 Task: Search one way flight ticket for 2 adults, 4 children and 1 infant on lap in business from Macon: Middle Georgia Regional Airport to Fort Wayne: Fort Wayne International Airport on 5-4-2023. Choice of flights is Alaska. Number of bags: 2 carry on bags and 7 checked bags. Price is upto 83000. Outbound departure time preference is 4:00.
Action: Mouse moved to (315, 284)
Screenshot: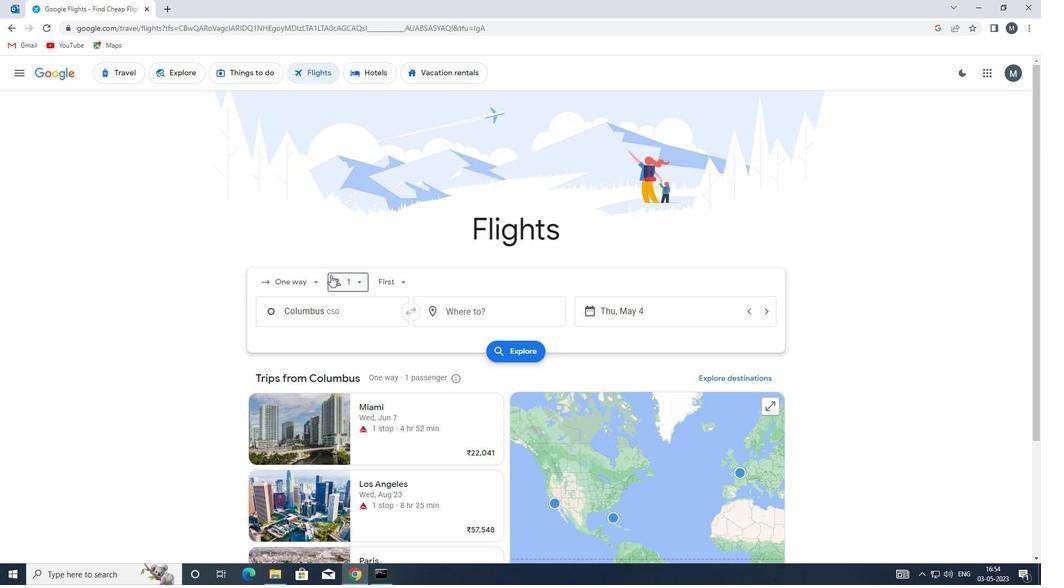 
Action: Mouse pressed left at (315, 284)
Screenshot: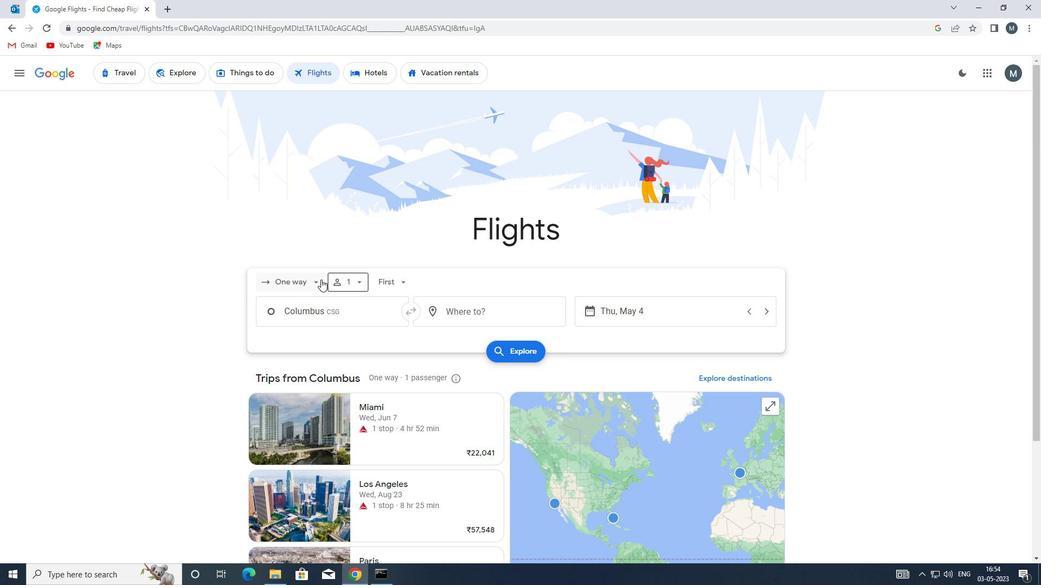 
Action: Mouse moved to (307, 336)
Screenshot: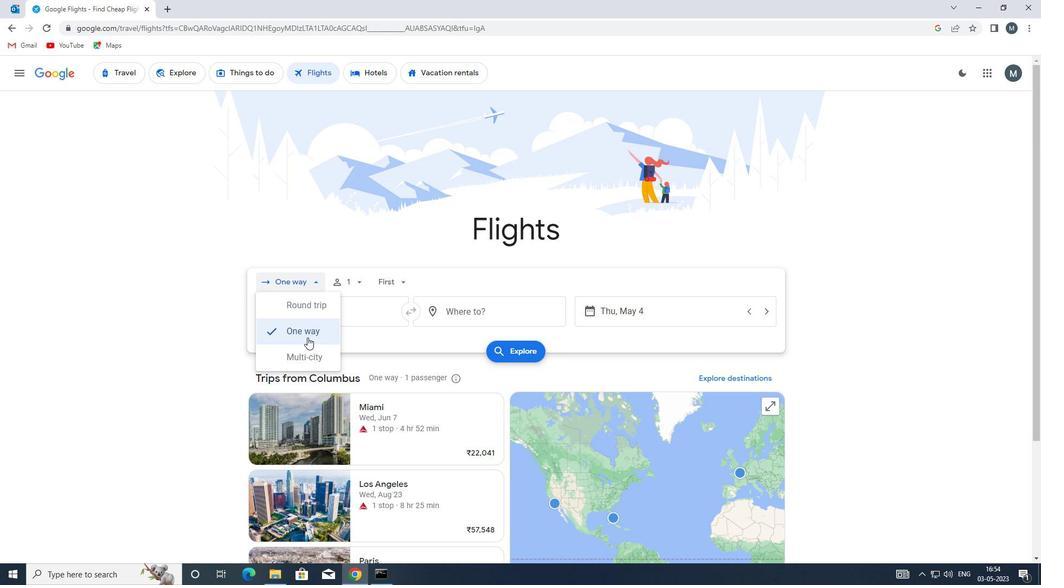 
Action: Mouse pressed left at (307, 336)
Screenshot: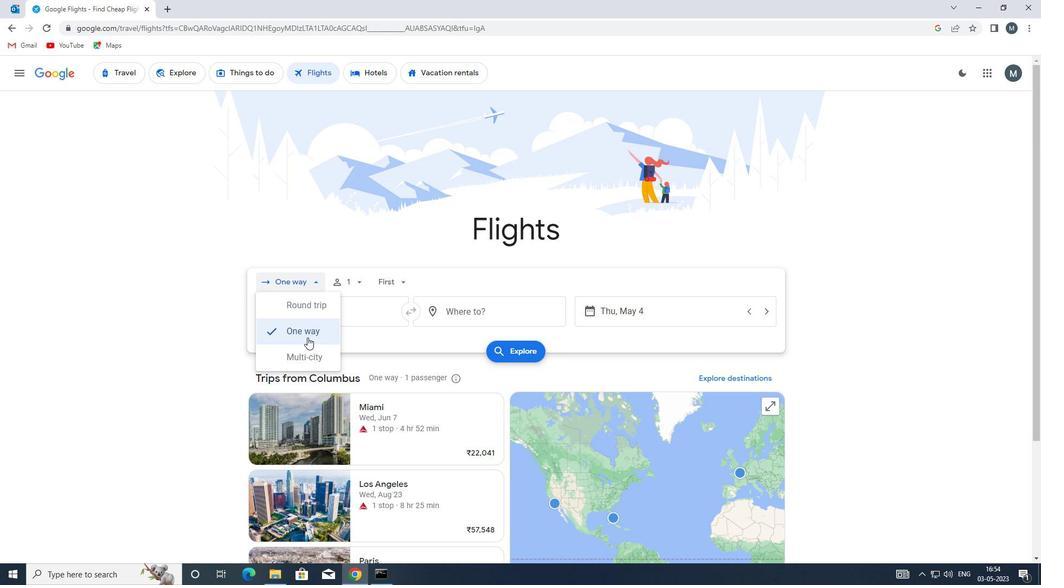
Action: Mouse moved to (353, 286)
Screenshot: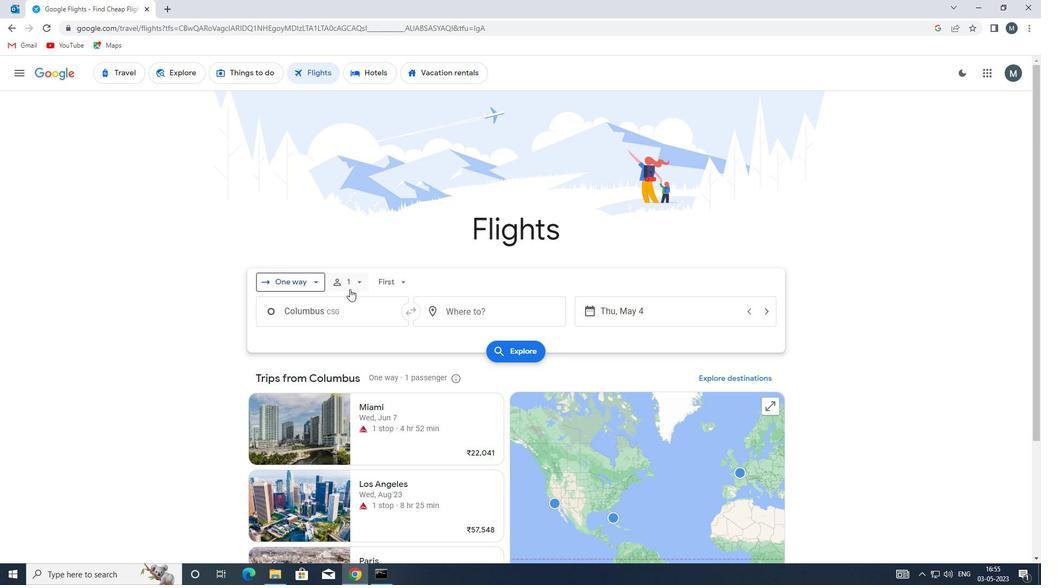 
Action: Mouse pressed left at (353, 286)
Screenshot: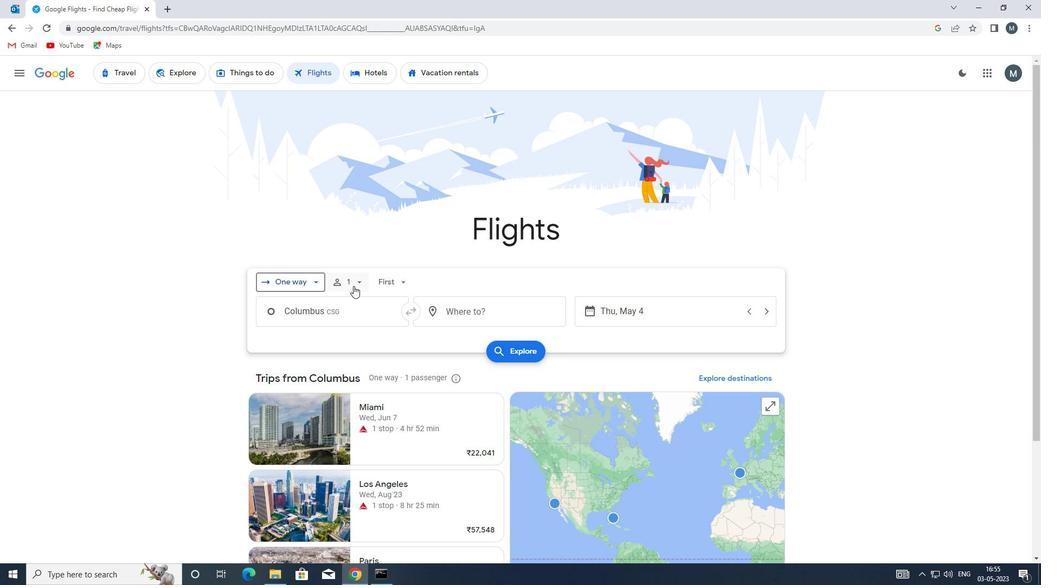 
Action: Mouse moved to (446, 310)
Screenshot: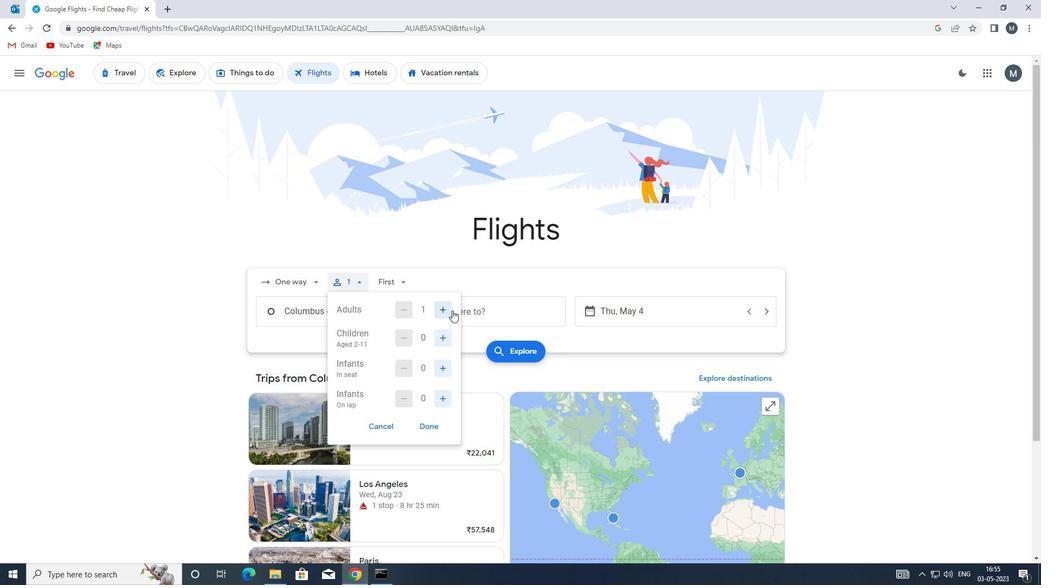 
Action: Mouse pressed left at (446, 310)
Screenshot: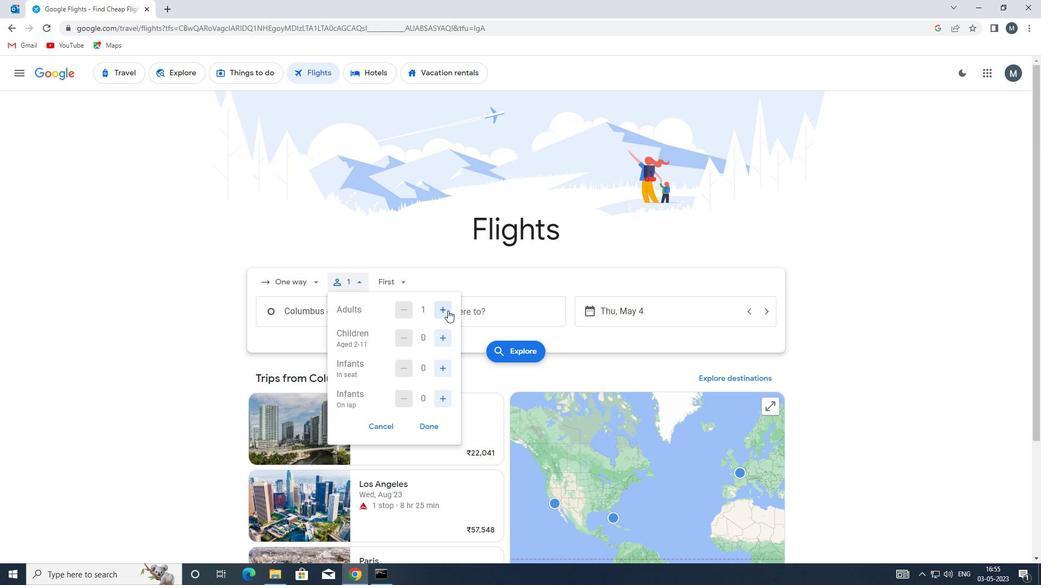 
Action: Mouse moved to (442, 337)
Screenshot: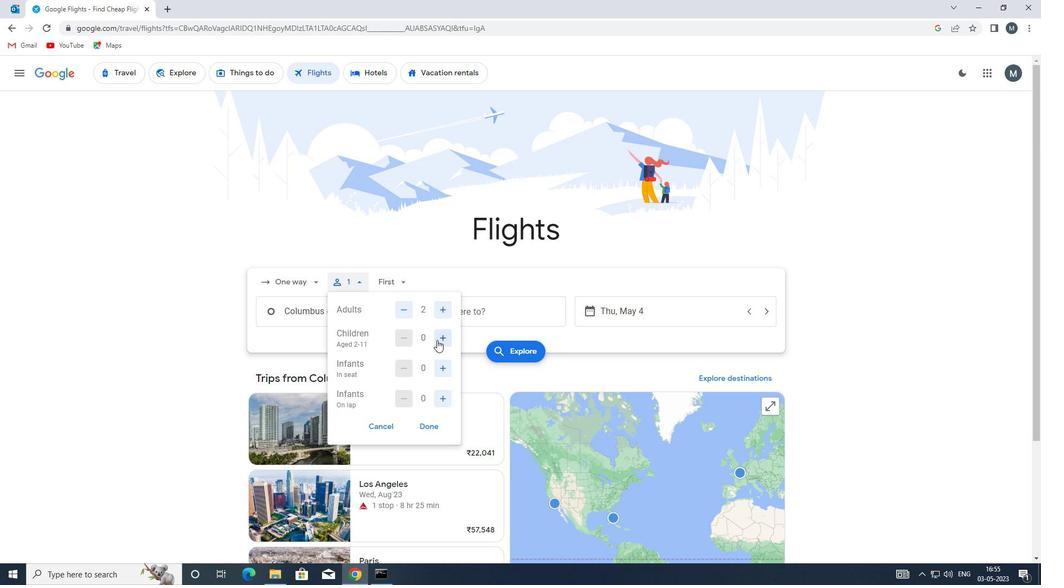 
Action: Mouse pressed left at (442, 337)
Screenshot: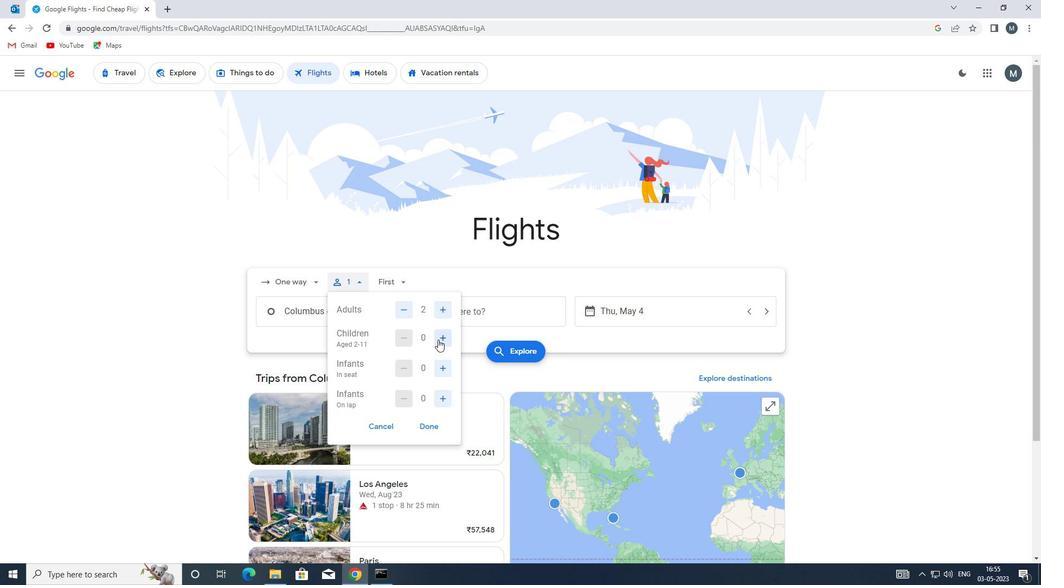 
Action: Mouse moved to (442, 337)
Screenshot: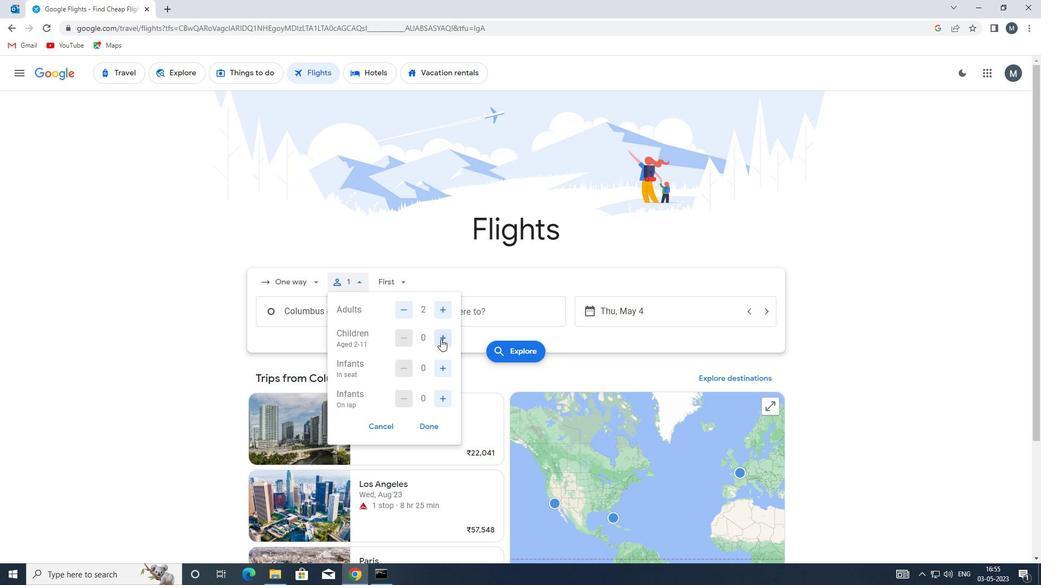 
Action: Mouse pressed left at (442, 337)
Screenshot: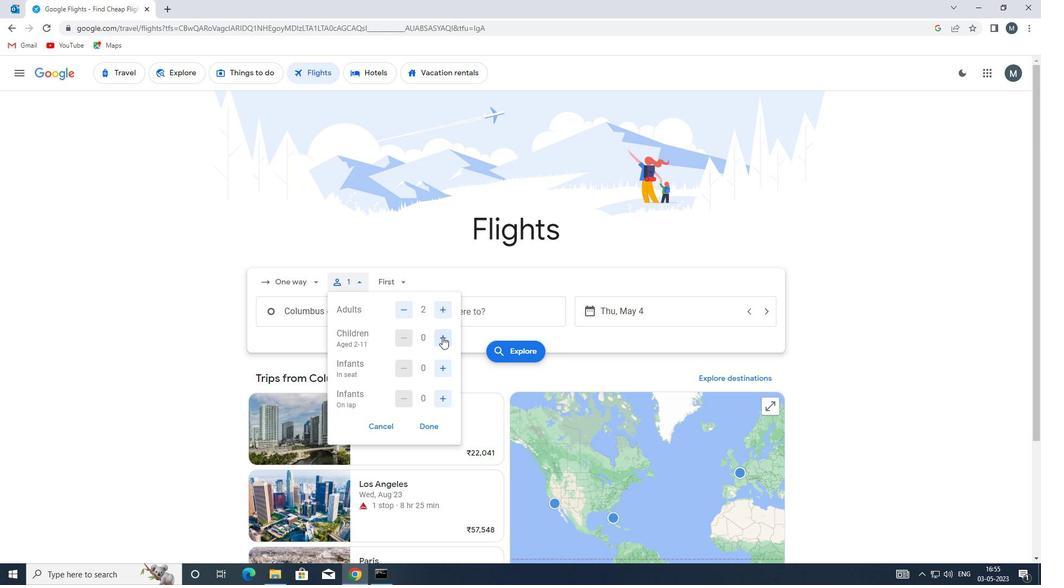 
Action: Mouse pressed left at (442, 337)
Screenshot: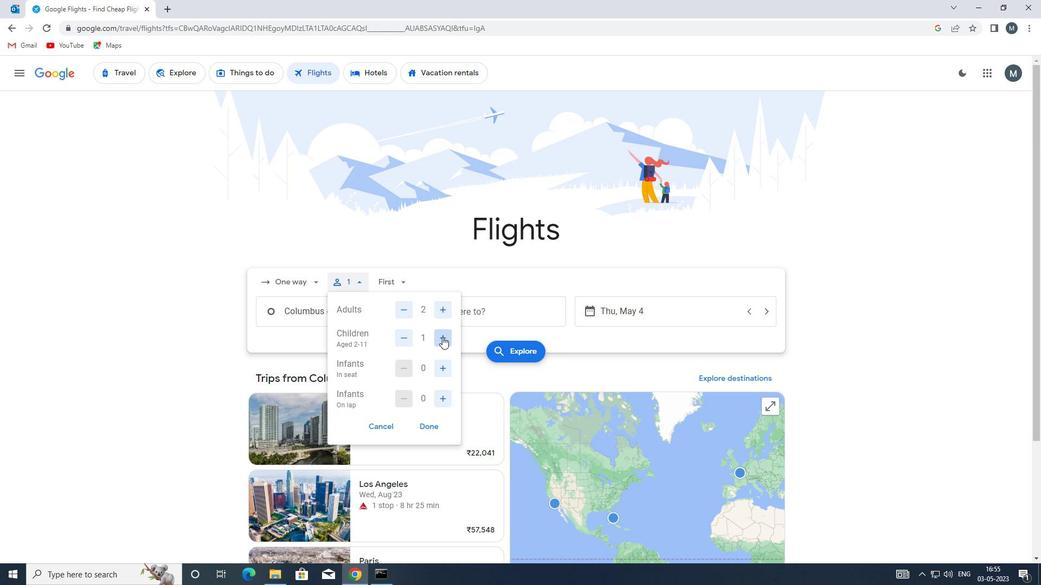 
Action: Mouse moved to (442, 336)
Screenshot: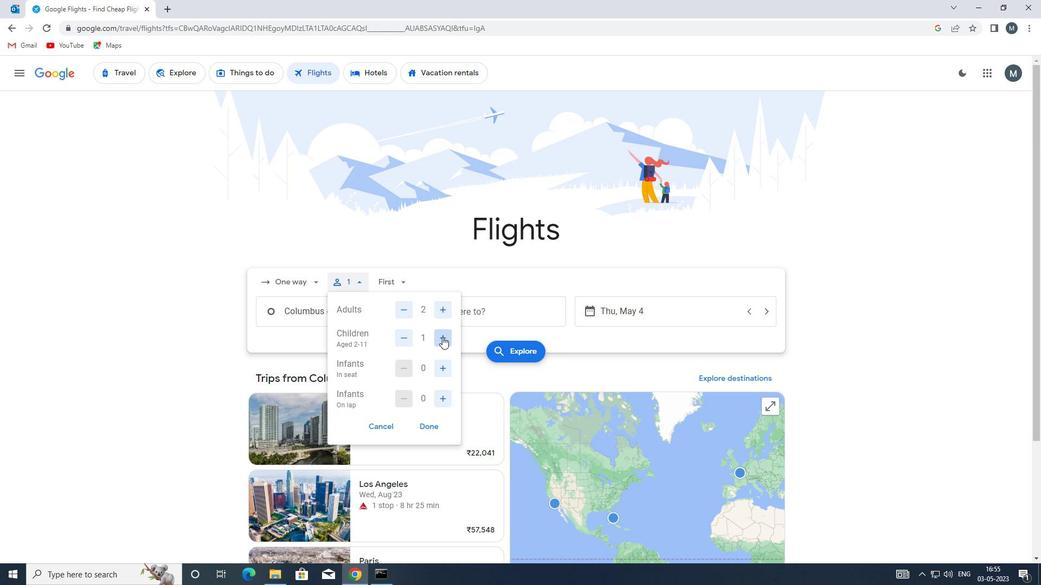 
Action: Mouse pressed left at (442, 336)
Screenshot: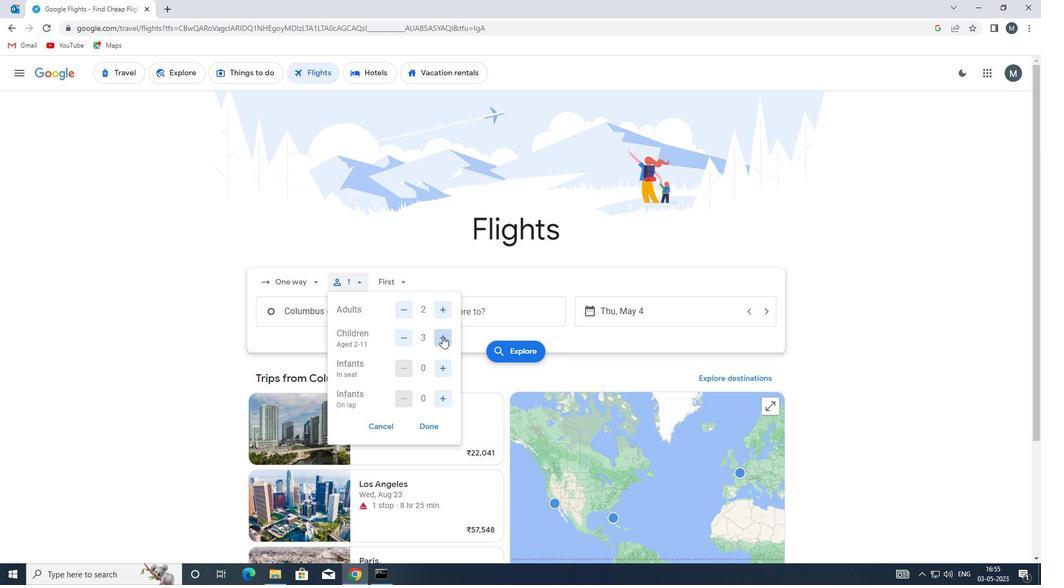 
Action: Mouse moved to (444, 397)
Screenshot: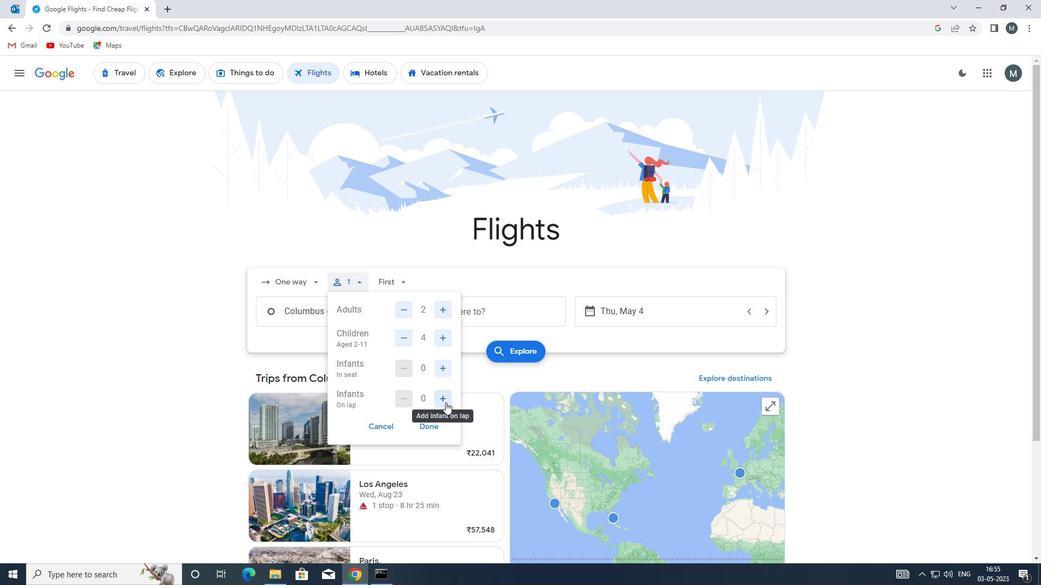 
Action: Mouse pressed left at (444, 397)
Screenshot: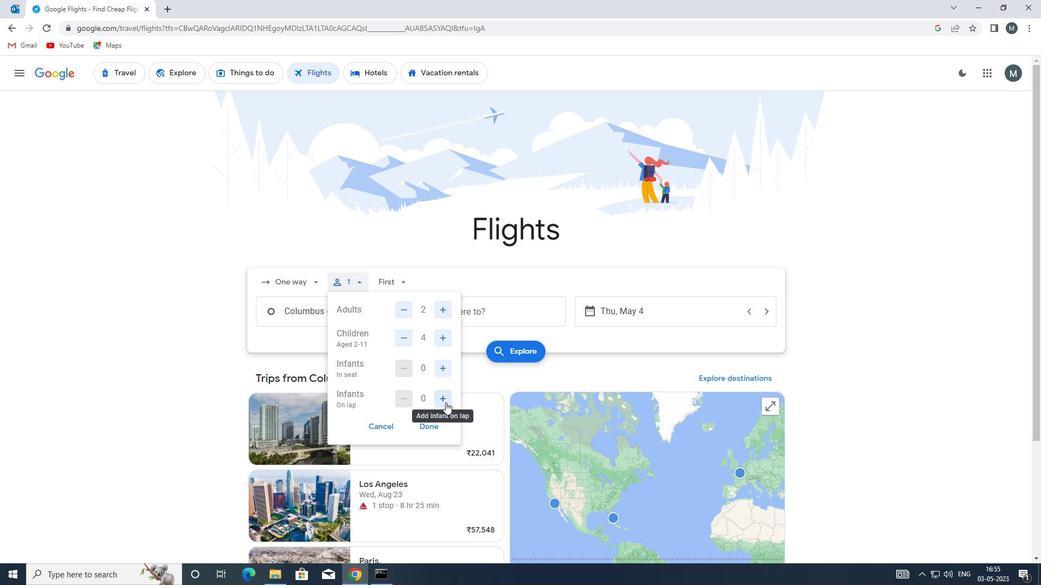 
Action: Mouse moved to (419, 427)
Screenshot: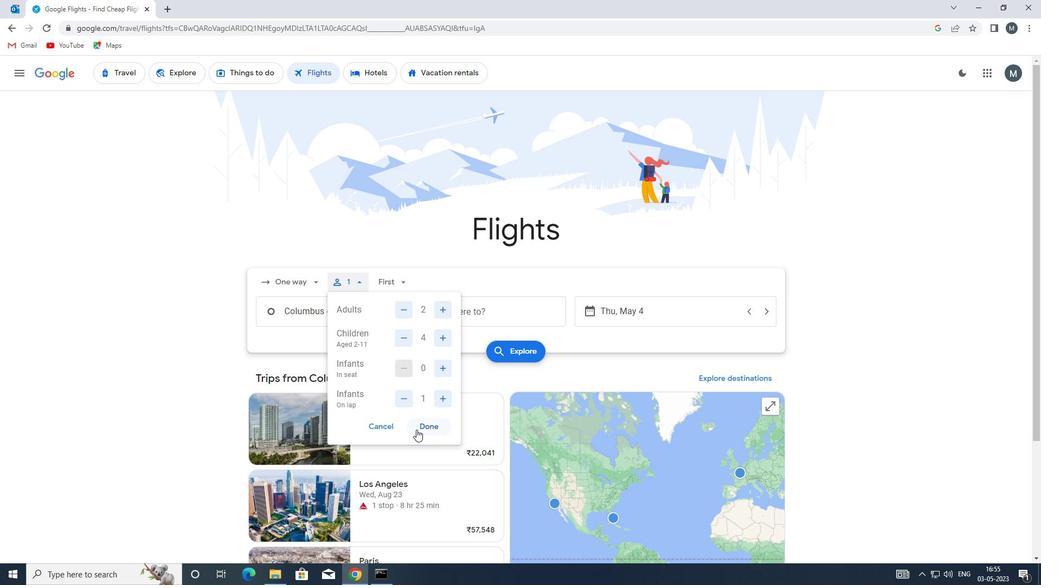 
Action: Mouse pressed left at (419, 427)
Screenshot: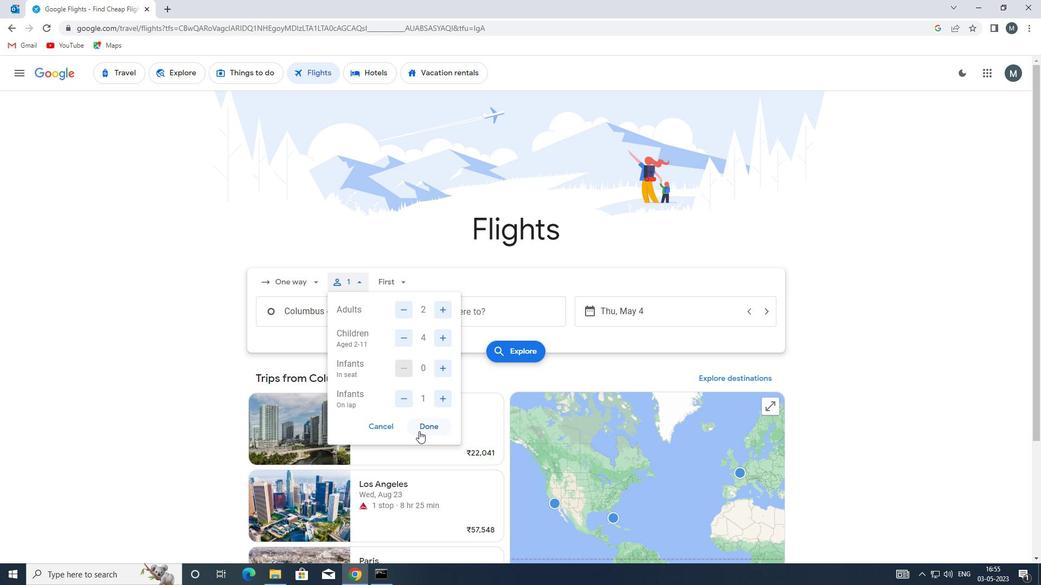 
Action: Mouse moved to (393, 286)
Screenshot: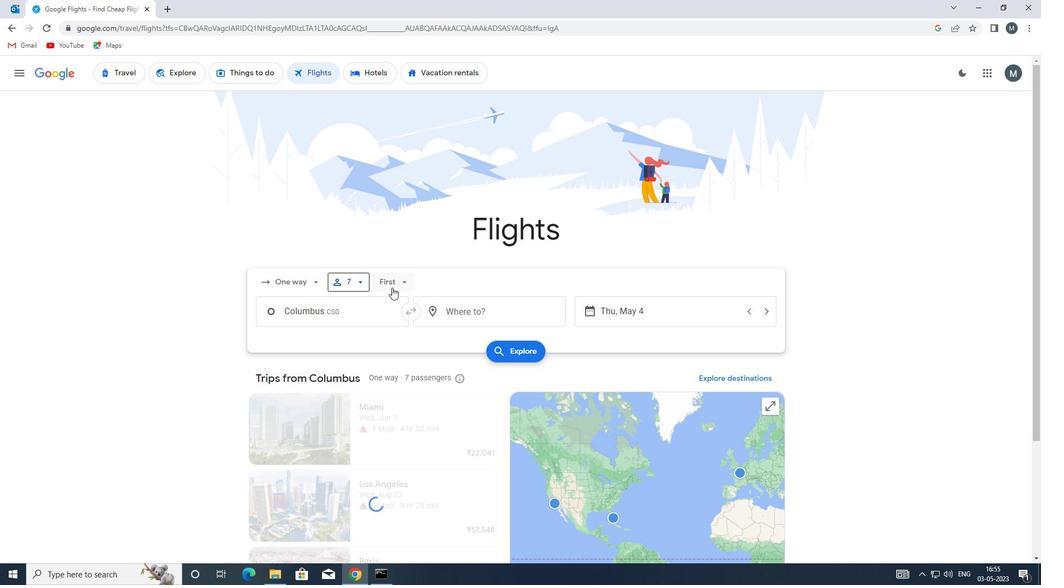 
Action: Mouse pressed left at (393, 286)
Screenshot: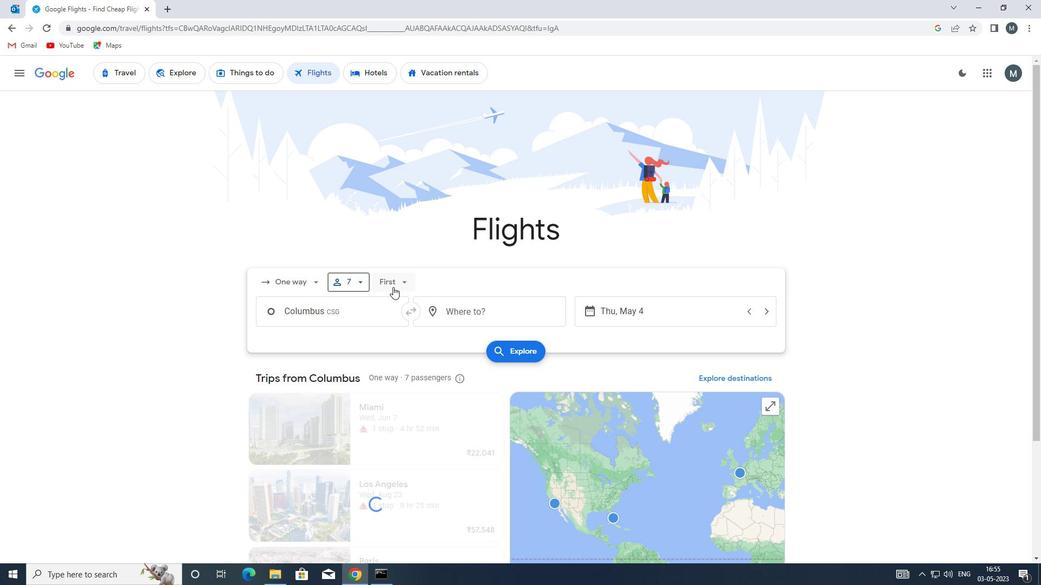 
Action: Mouse moved to (418, 360)
Screenshot: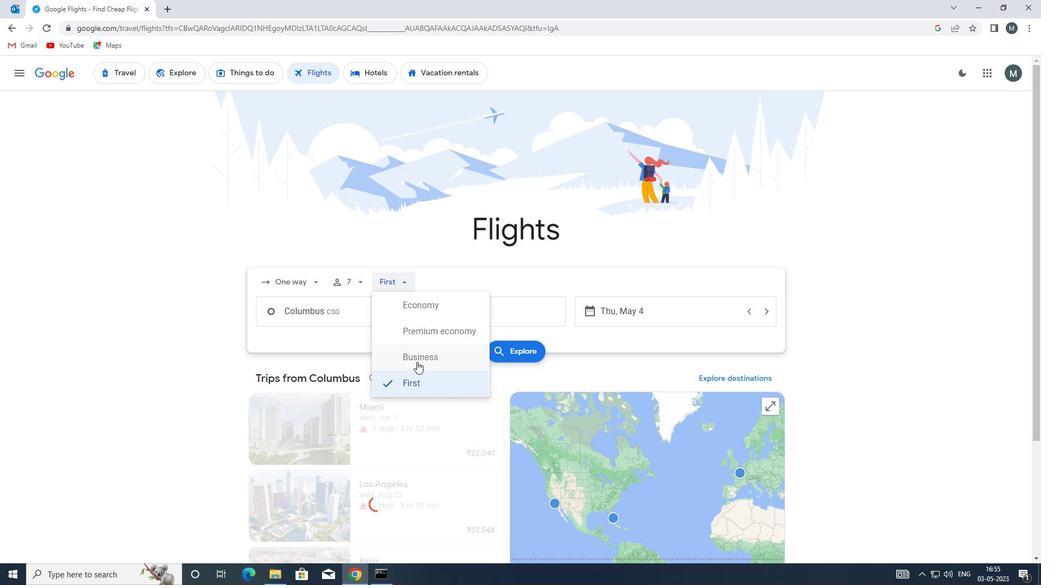 
Action: Mouse pressed left at (418, 360)
Screenshot: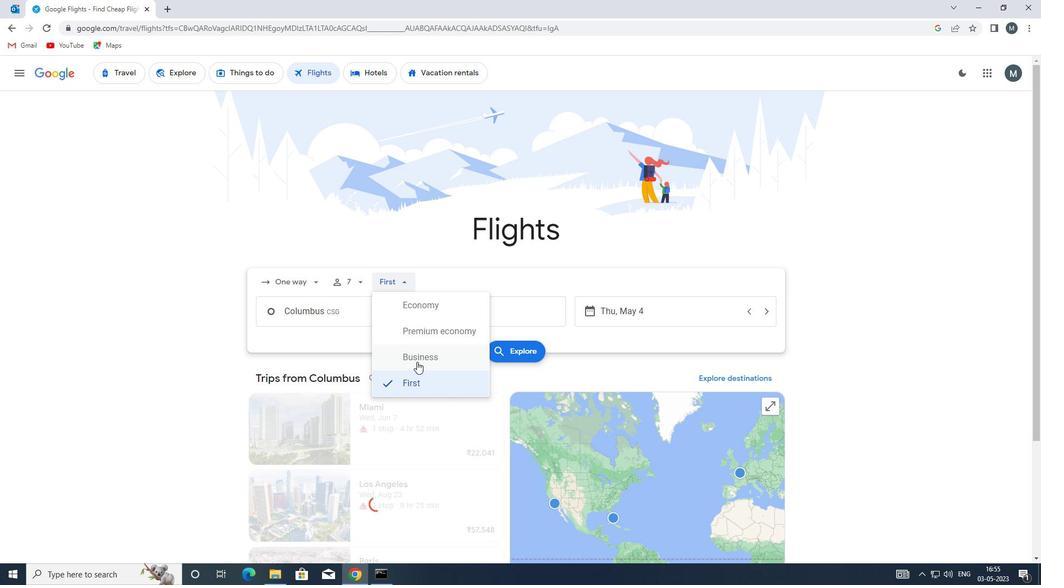 
Action: Mouse moved to (350, 310)
Screenshot: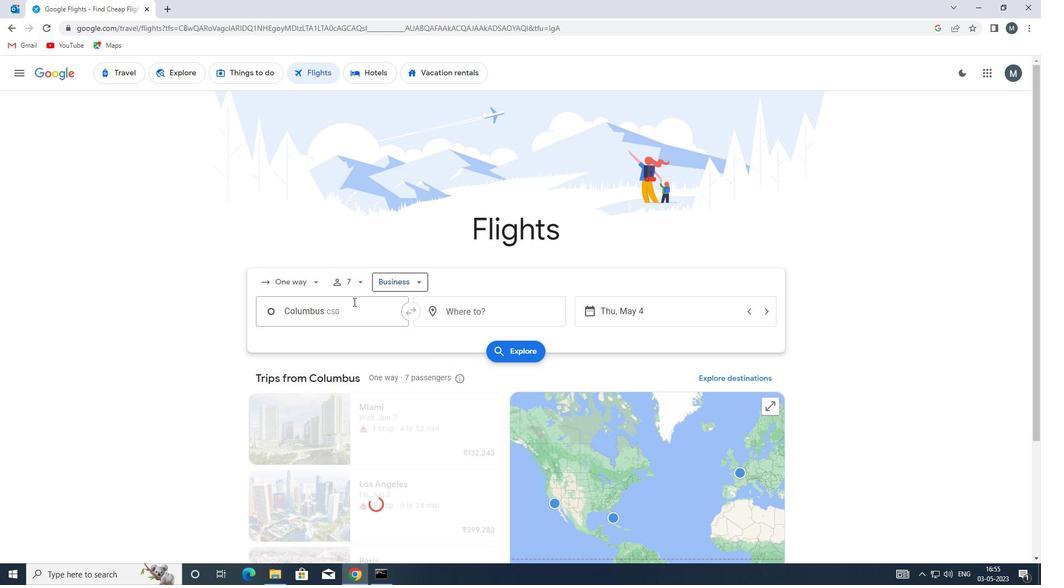 
Action: Mouse pressed left at (350, 310)
Screenshot: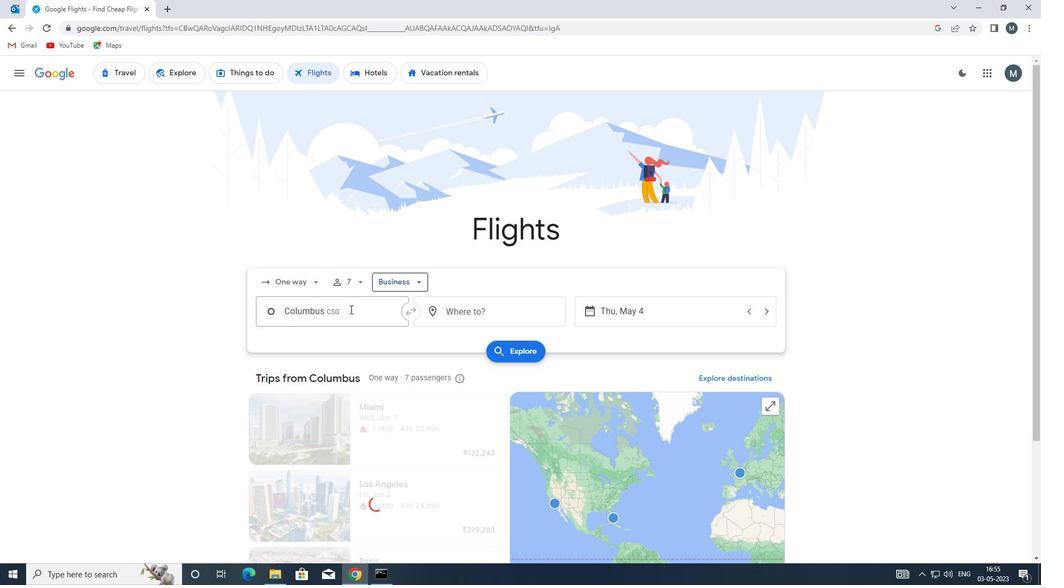 
Action: Key pressed mcn
Screenshot: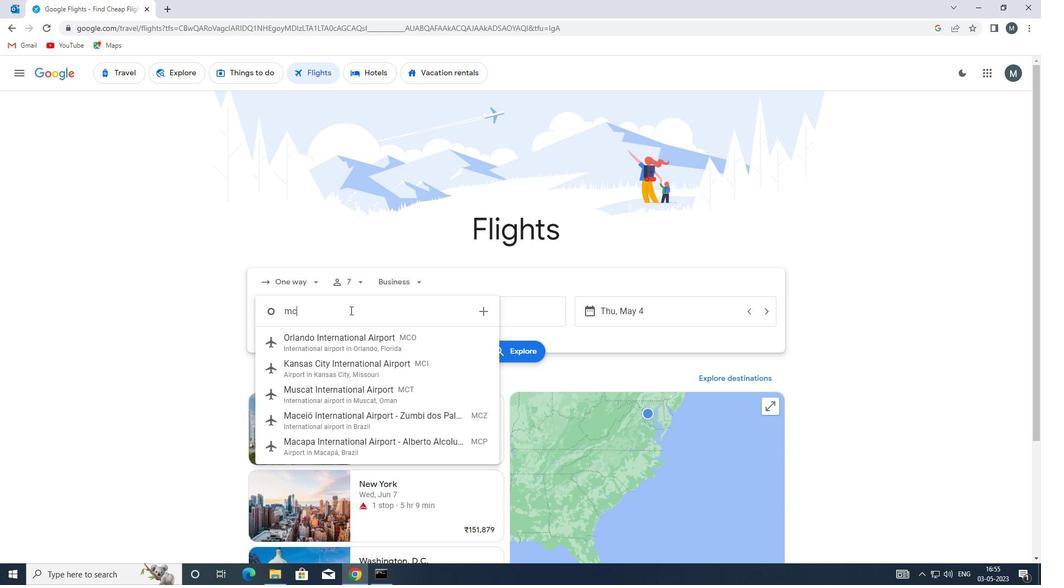 
Action: Mouse moved to (359, 343)
Screenshot: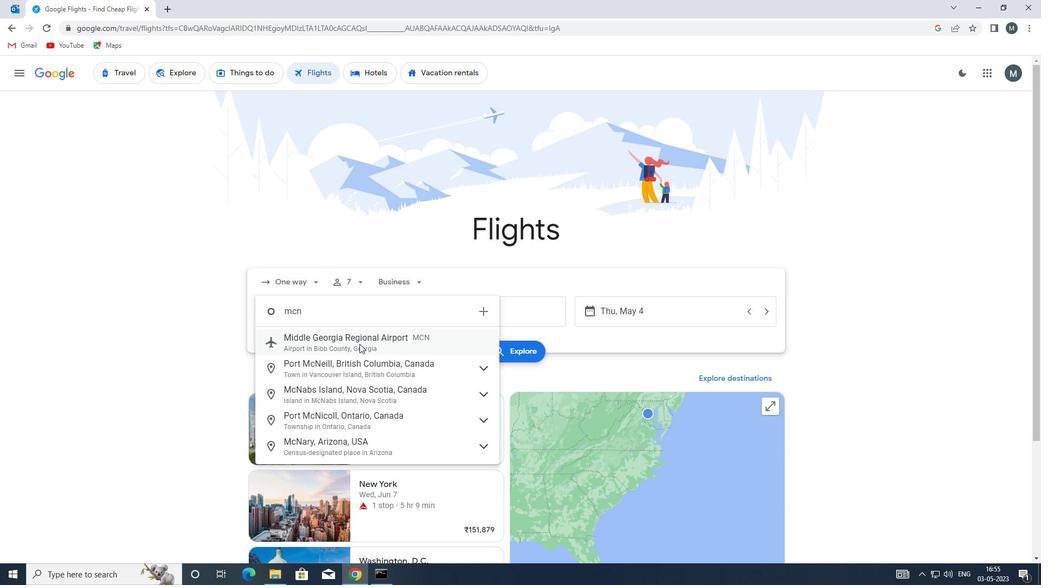 
Action: Mouse pressed left at (359, 343)
Screenshot: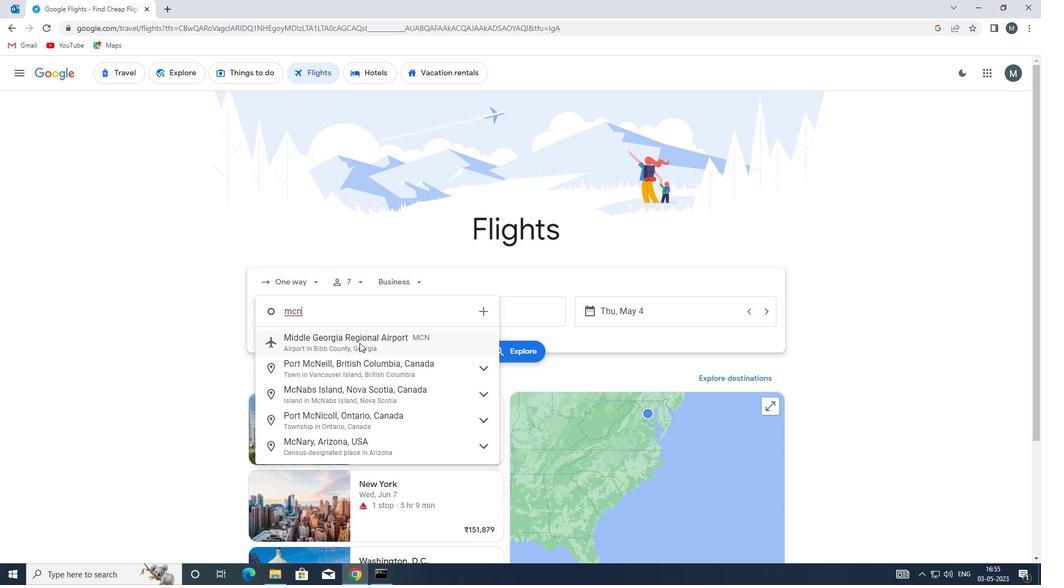 
Action: Mouse moved to (442, 308)
Screenshot: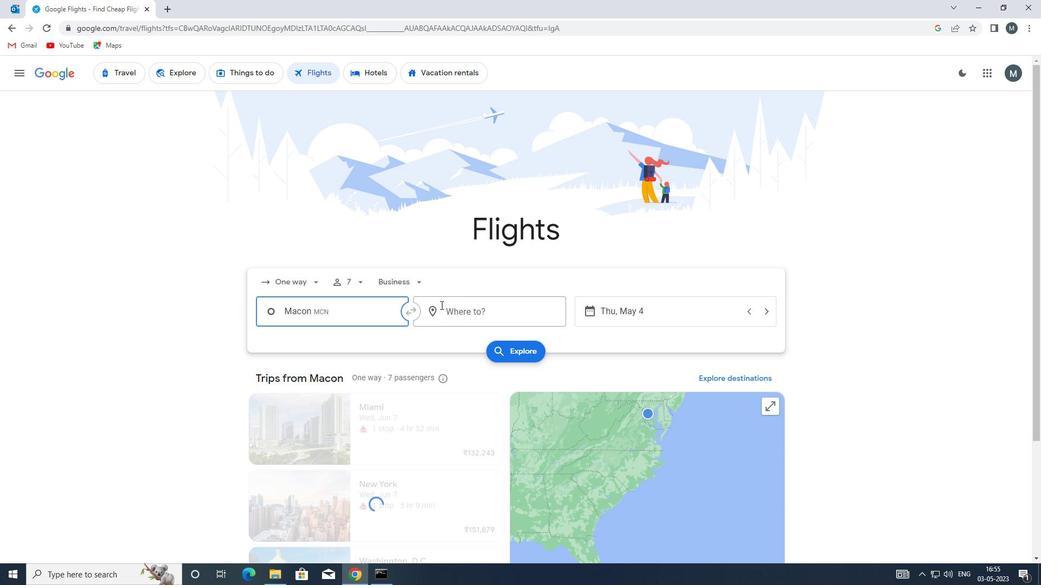 
Action: Mouse pressed left at (442, 308)
Screenshot: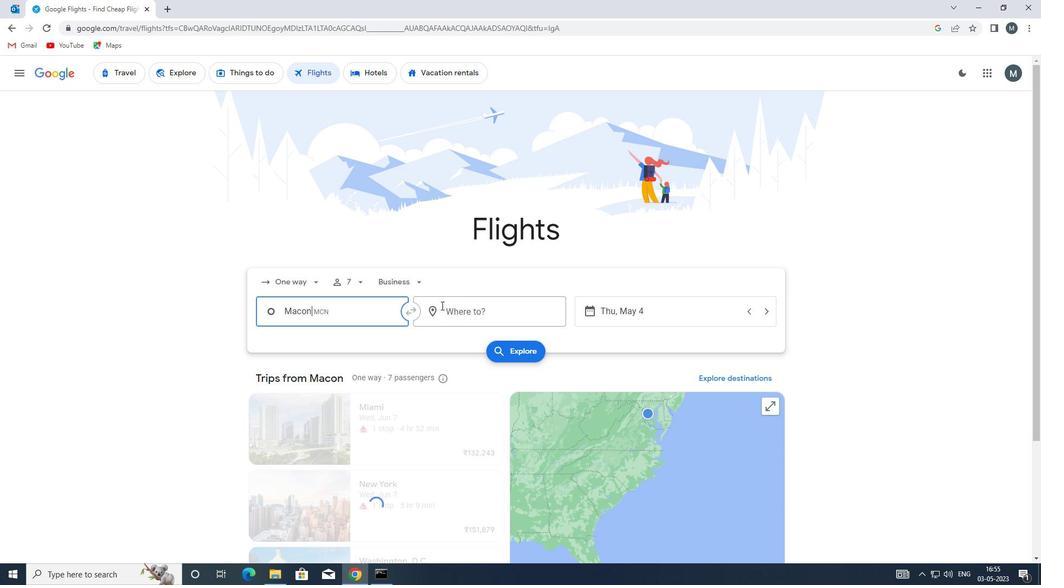 
Action: Mouse moved to (436, 309)
Screenshot: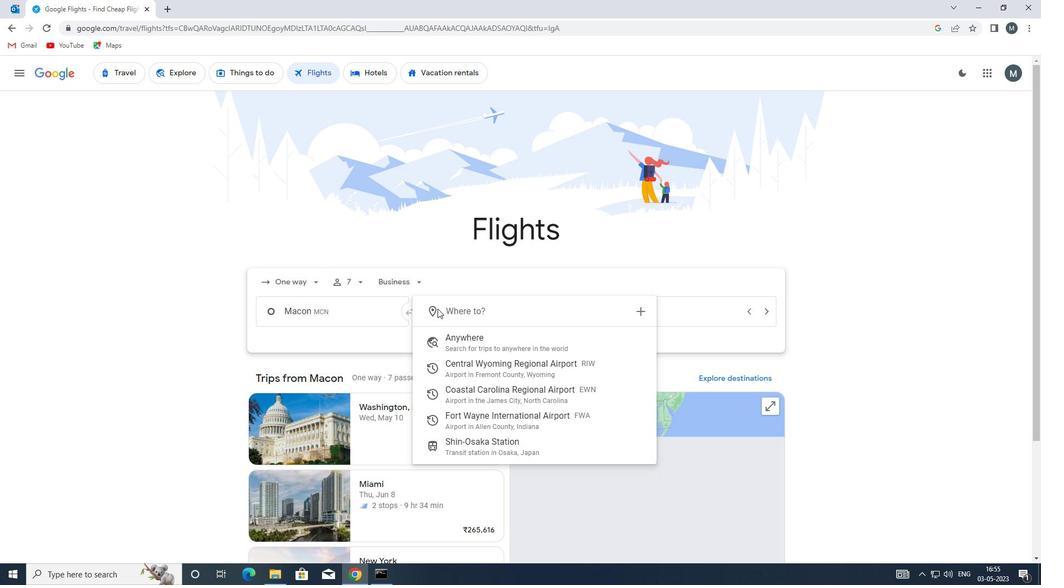 
Action: Key pressed f
Screenshot: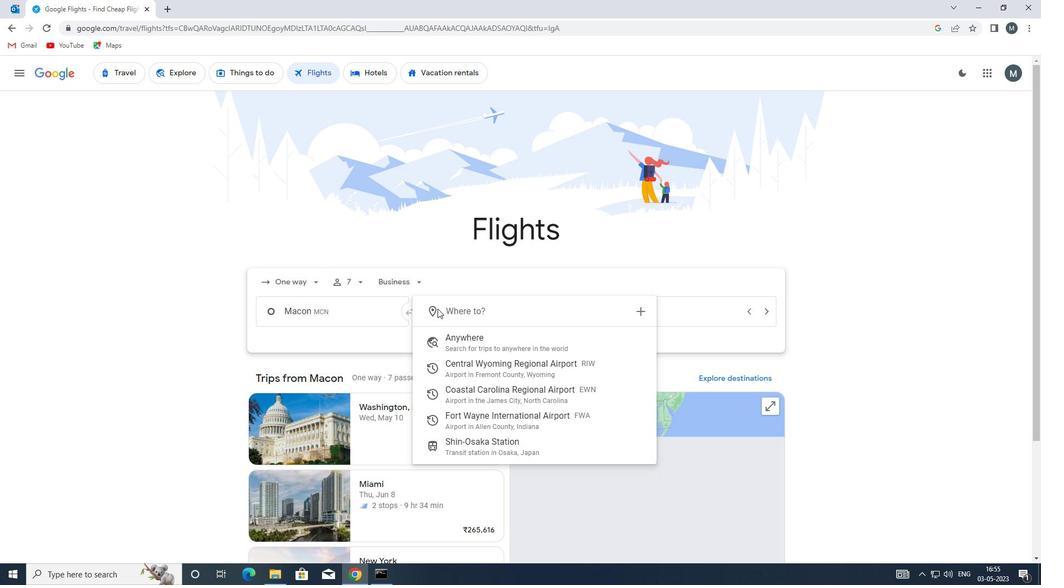 
Action: Mouse moved to (435, 309)
Screenshot: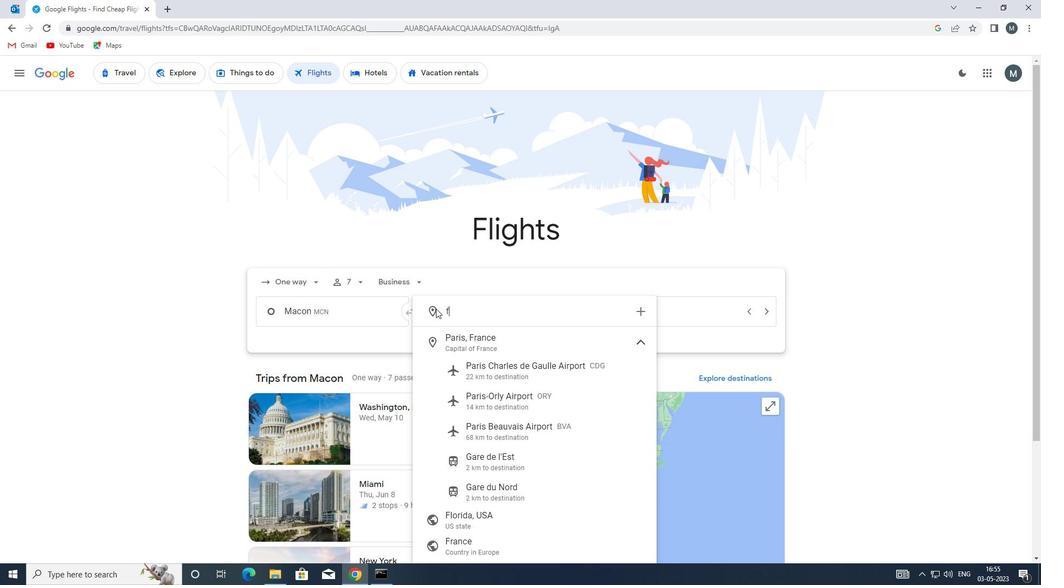 
Action: Key pressed w
Screenshot: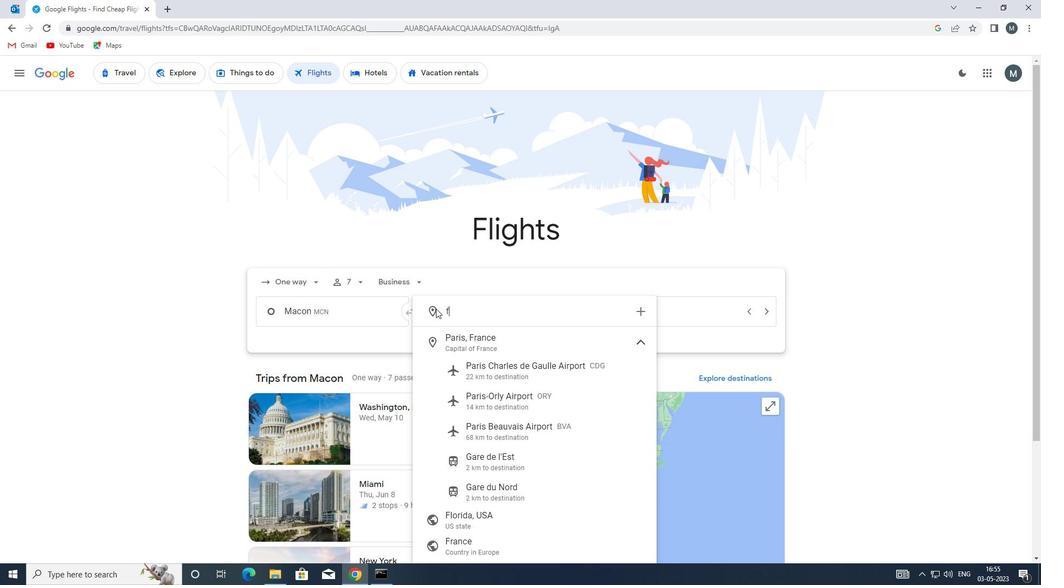 
Action: Mouse moved to (435, 309)
Screenshot: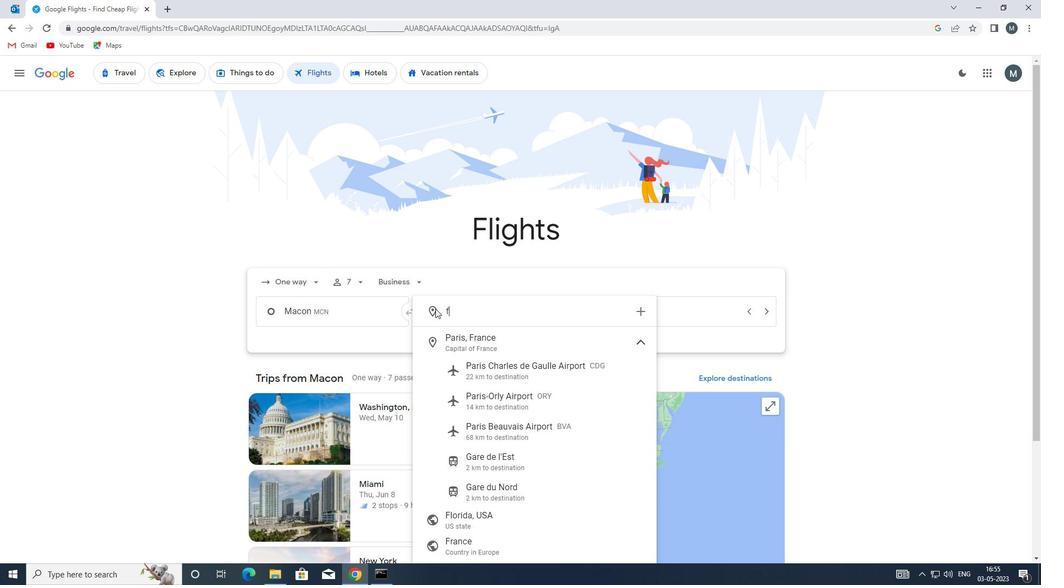 
Action: Key pressed a
Screenshot: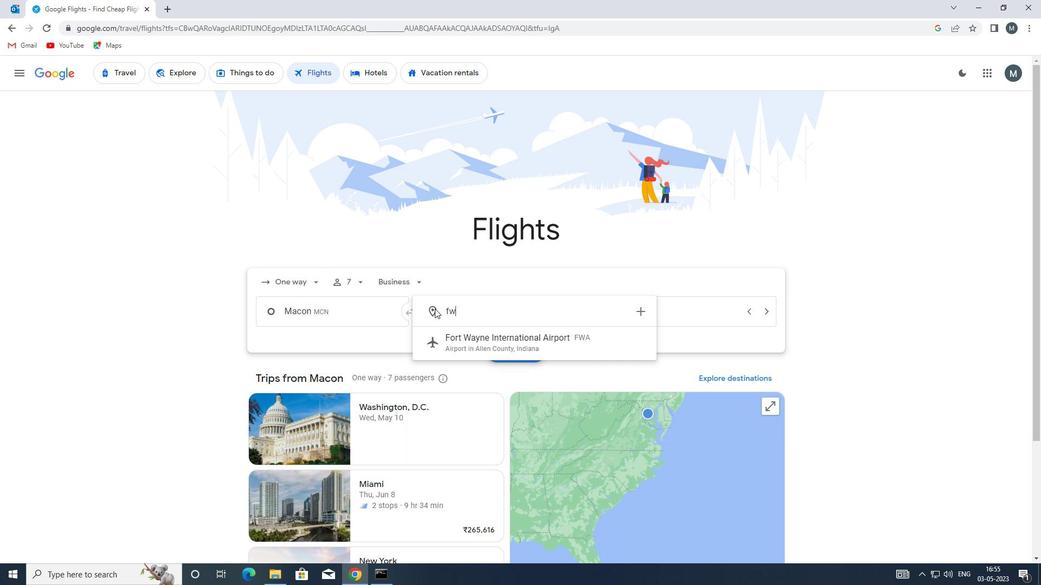 
Action: Mouse moved to (482, 348)
Screenshot: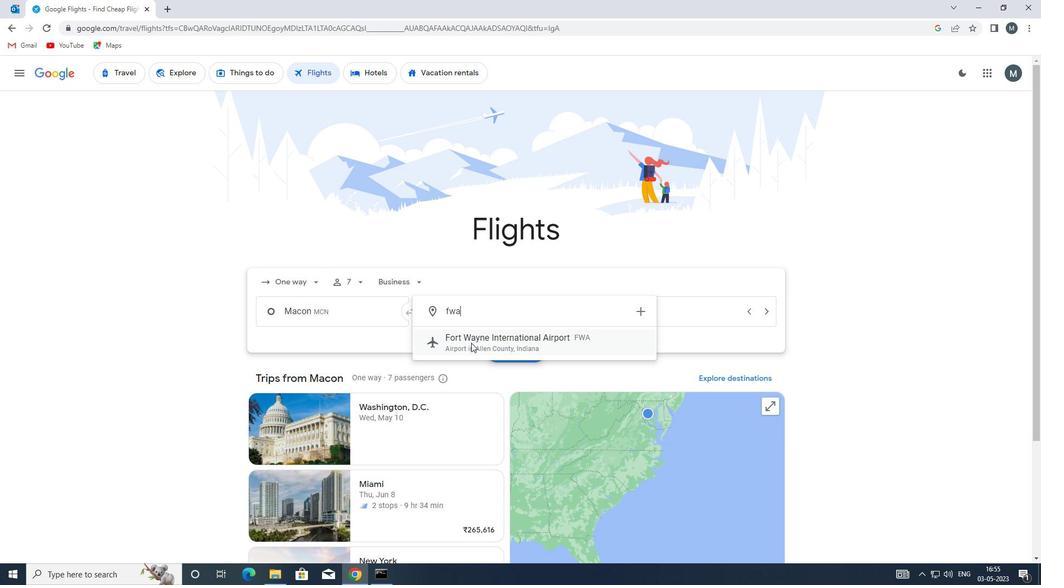 
Action: Mouse pressed left at (482, 348)
Screenshot: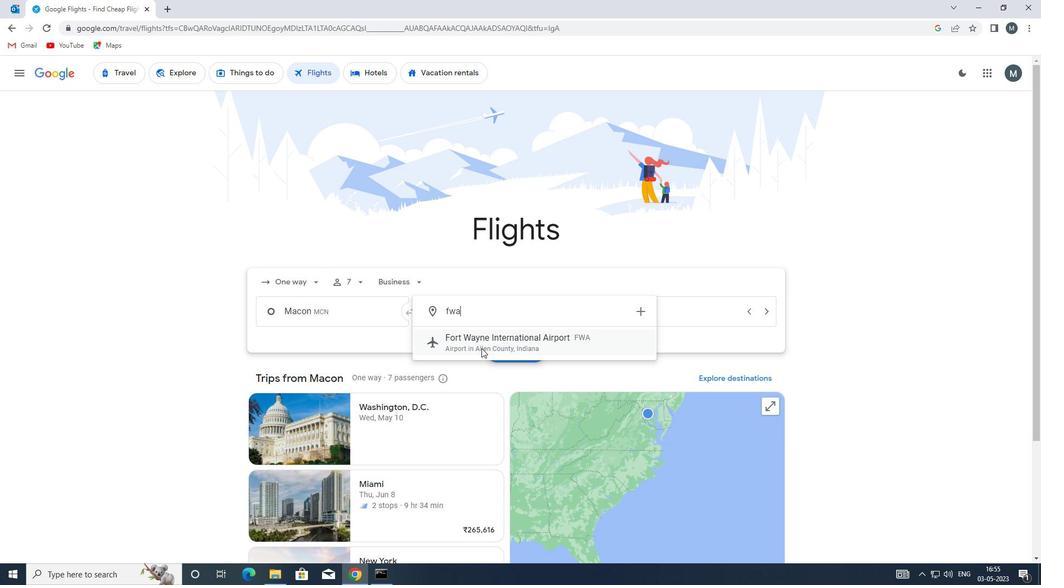 
Action: Mouse moved to (620, 316)
Screenshot: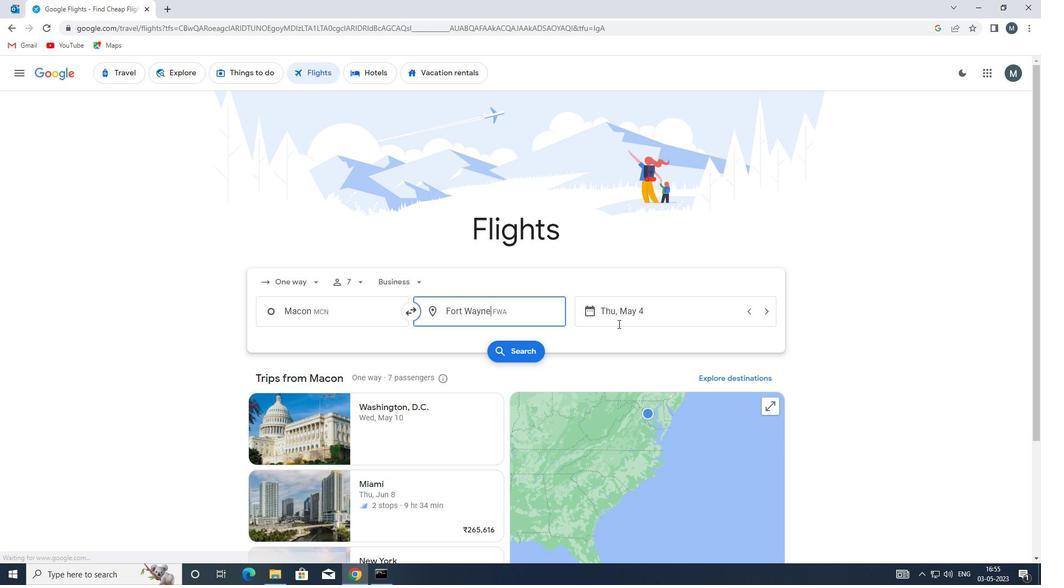
Action: Mouse pressed left at (620, 316)
Screenshot: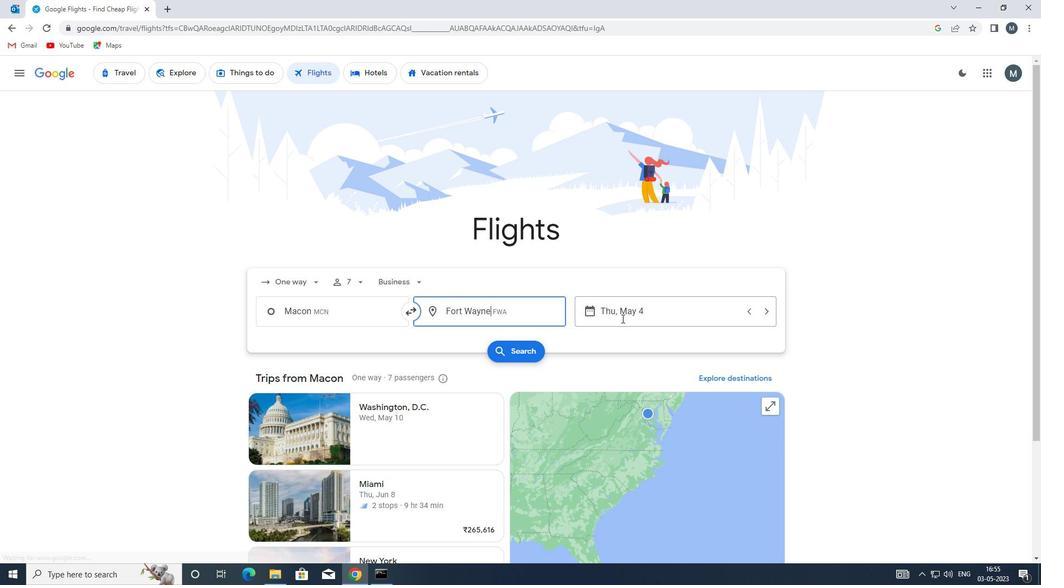 
Action: Mouse moved to (490, 363)
Screenshot: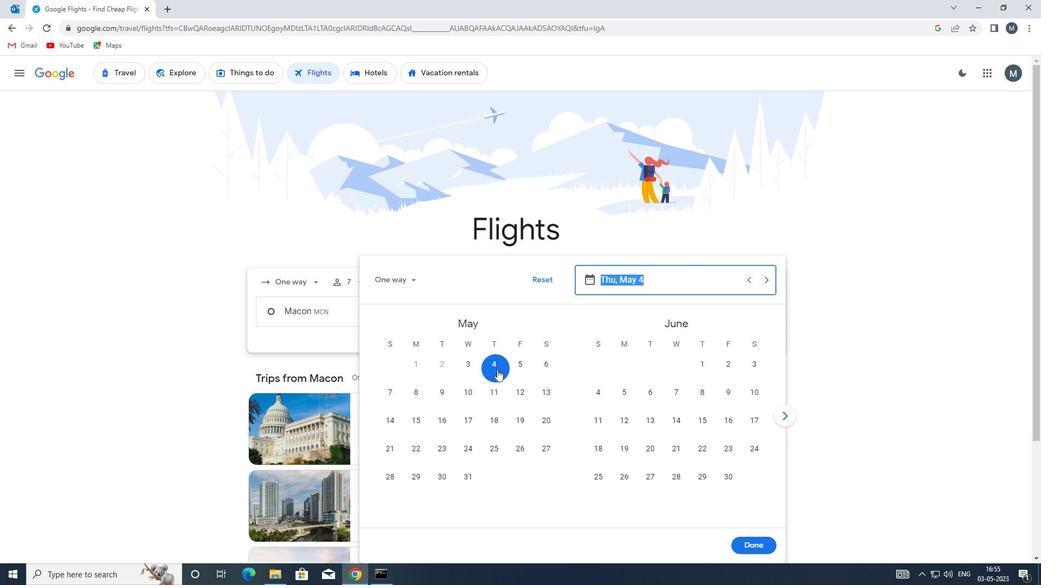 
Action: Mouse pressed left at (490, 363)
Screenshot: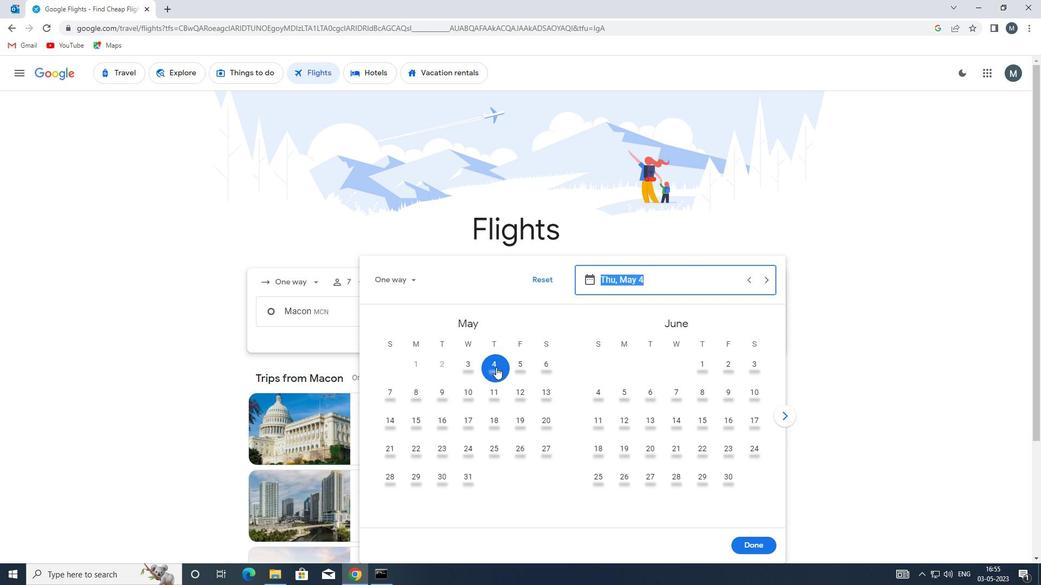 
Action: Mouse moved to (755, 546)
Screenshot: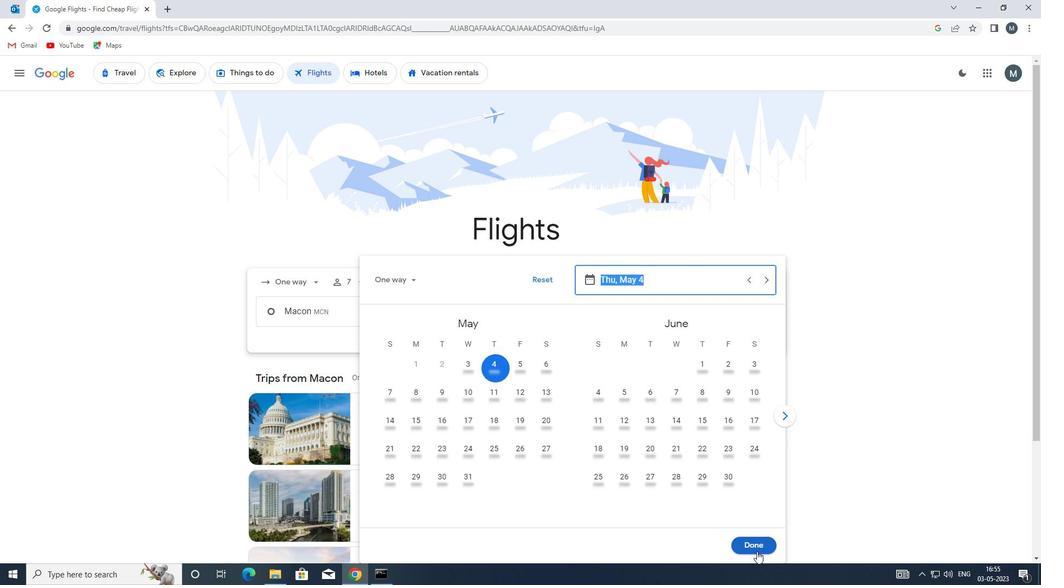 
Action: Mouse pressed left at (755, 546)
Screenshot: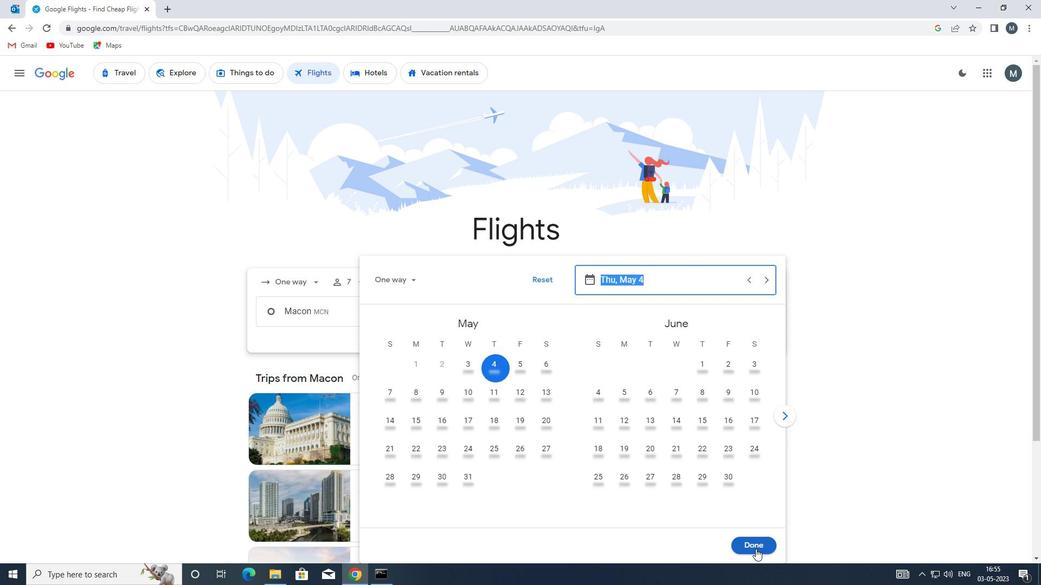 
Action: Mouse moved to (514, 355)
Screenshot: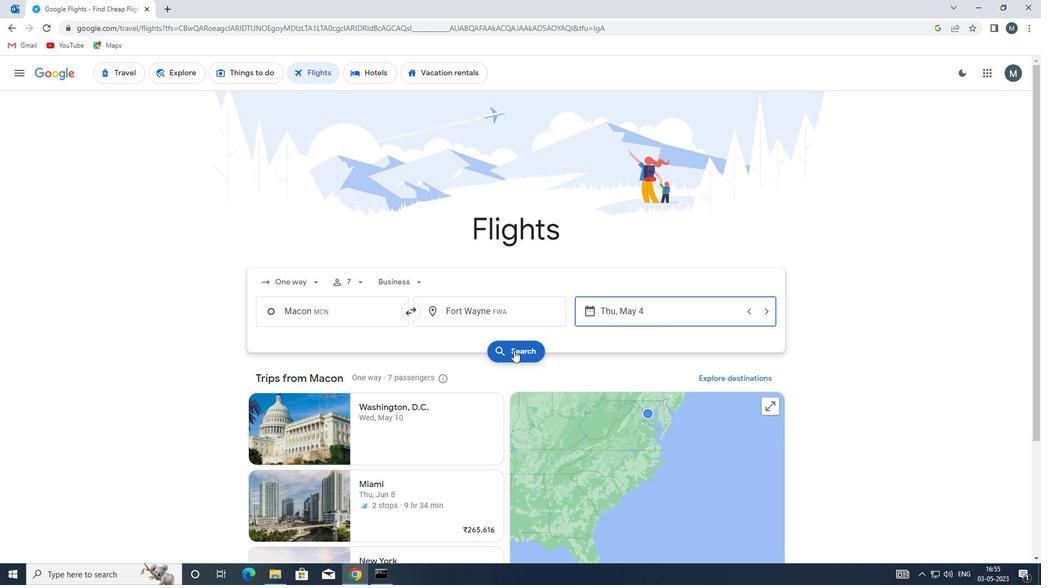 
Action: Mouse pressed left at (514, 355)
Screenshot: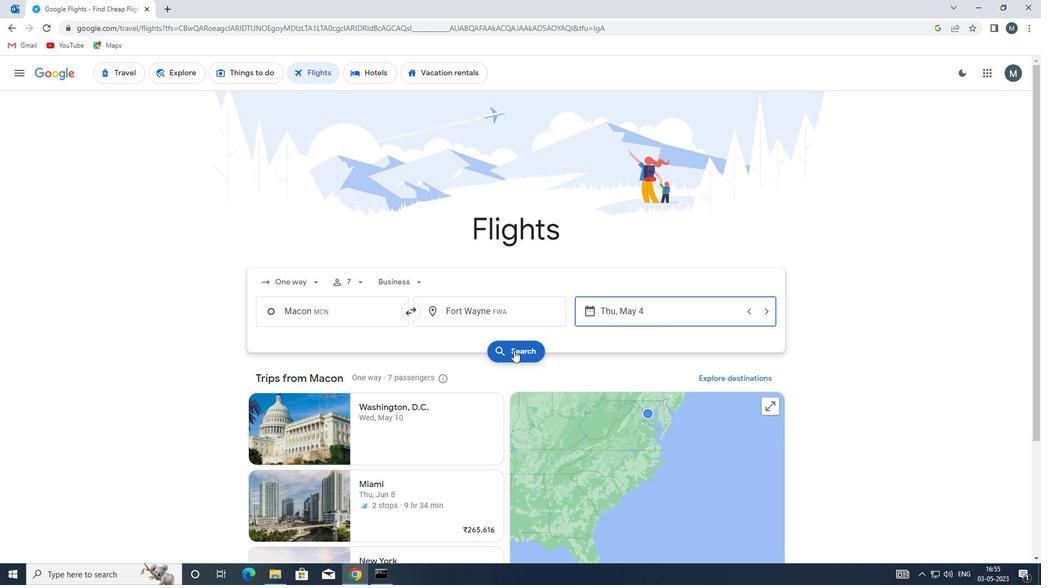 
Action: Mouse moved to (270, 169)
Screenshot: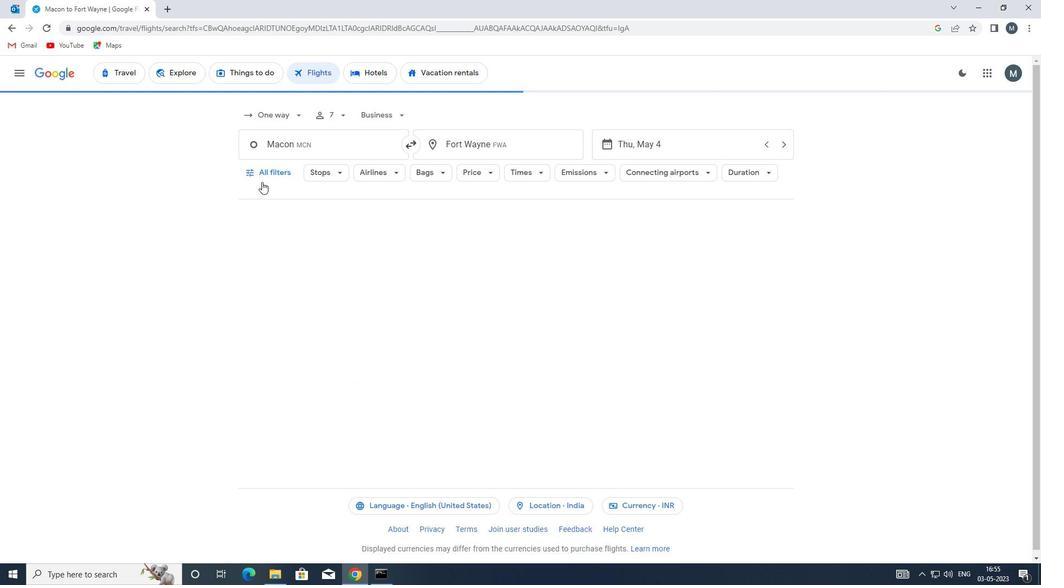 
Action: Mouse pressed left at (270, 169)
Screenshot: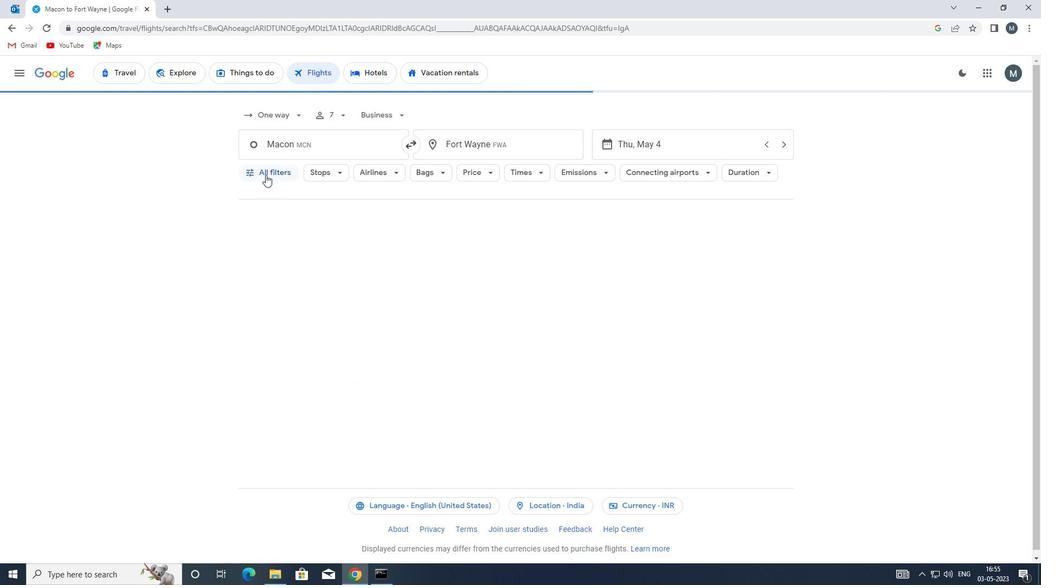 
Action: Mouse moved to (319, 250)
Screenshot: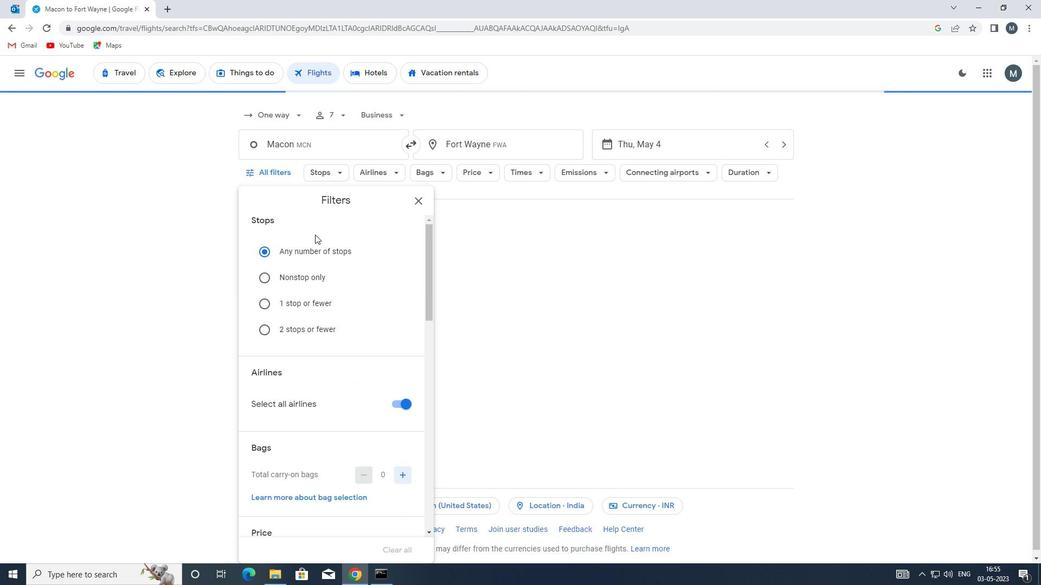 
Action: Mouse scrolled (319, 249) with delta (0, 0)
Screenshot: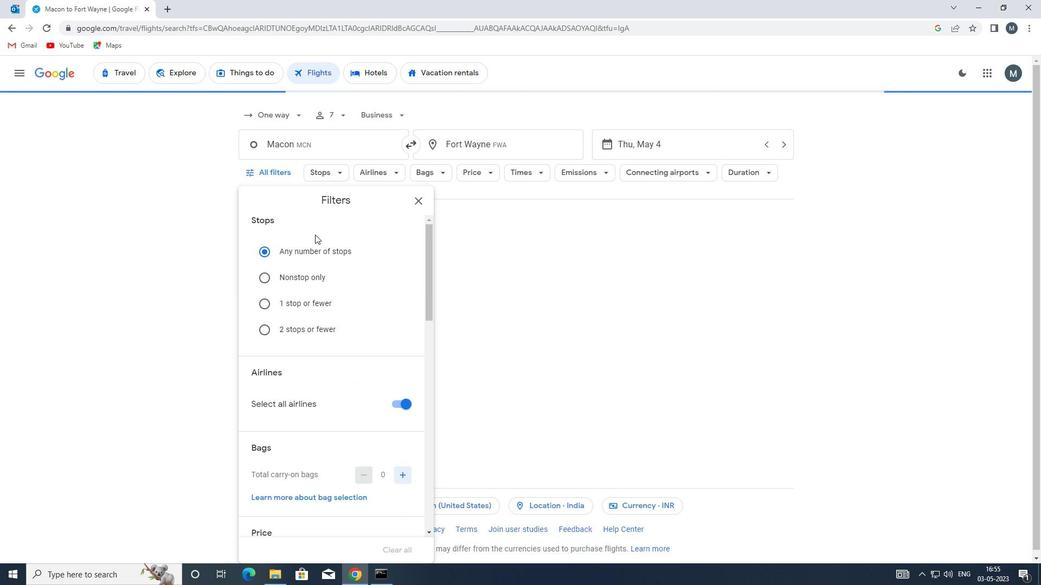 
Action: Mouse moved to (314, 264)
Screenshot: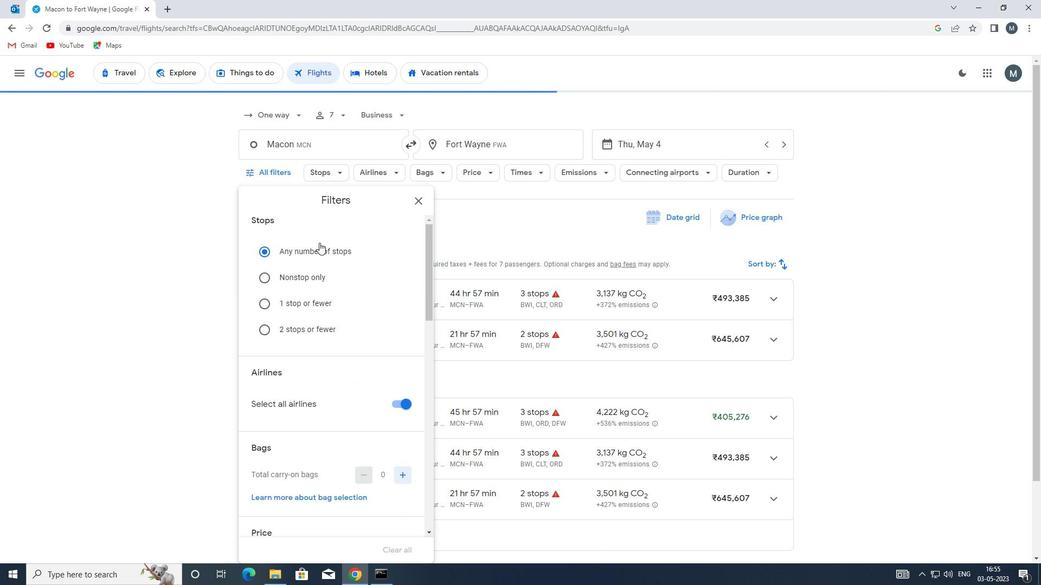 
Action: Mouse scrolled (314, 263) with delta (0, 0)
Screenshot: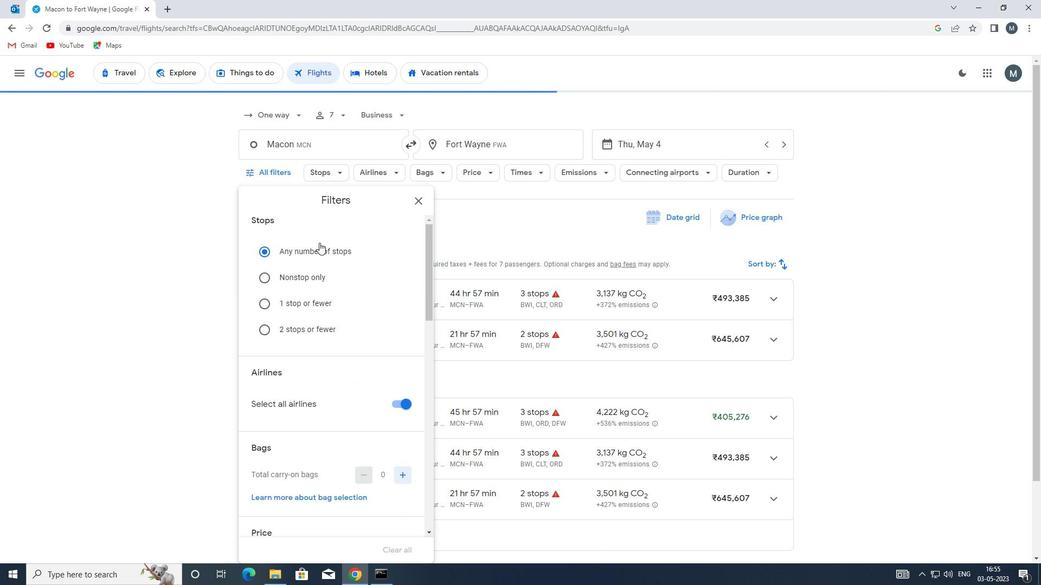 
Action: Mouse moved to (392, 295)
Screenshot: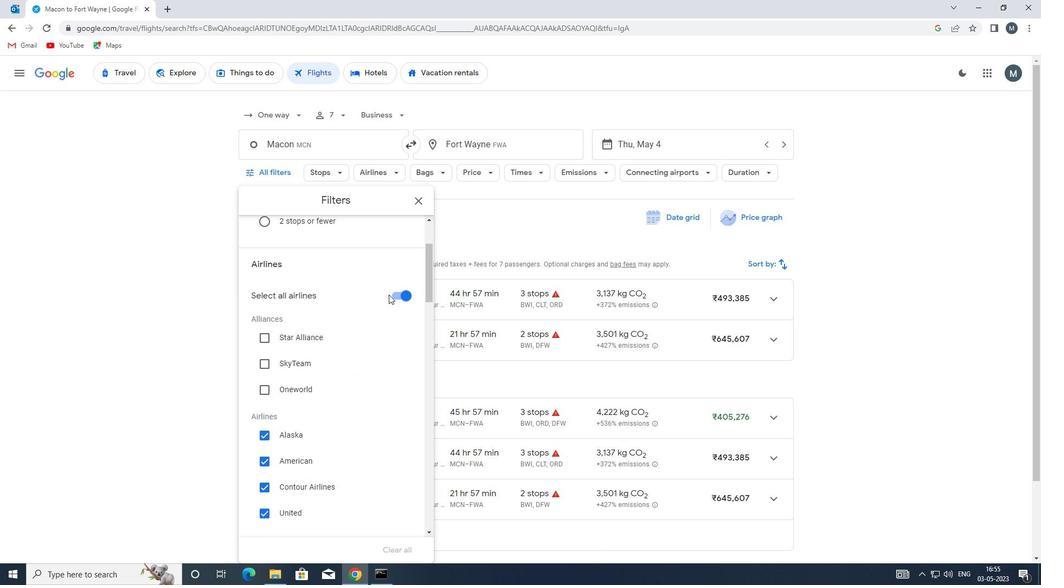 
Action: Mouse pressed left at (392, 295)
Screenshot: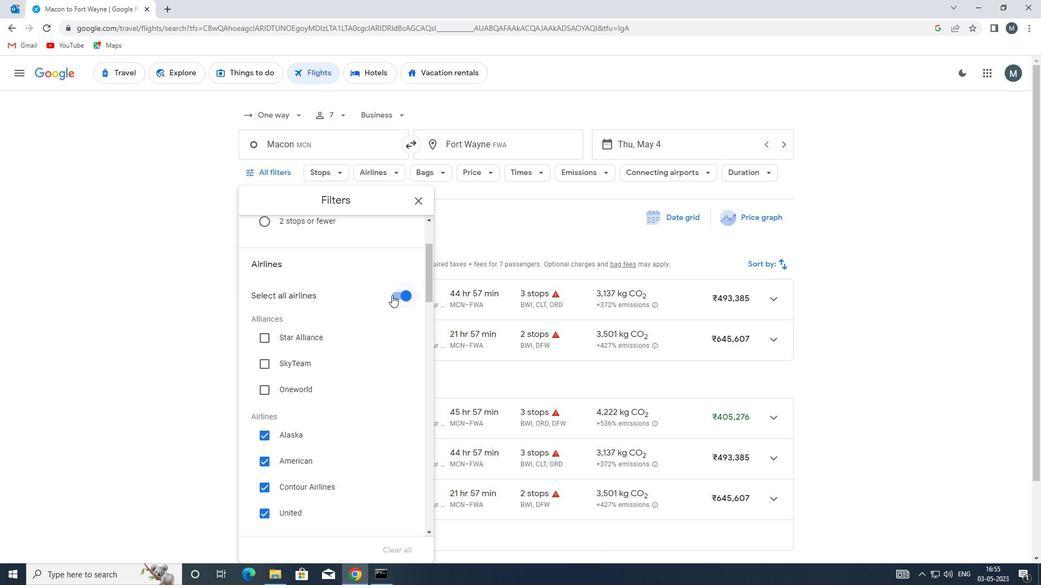 
Action: Mouse moved to (320, 358)
Screenshot: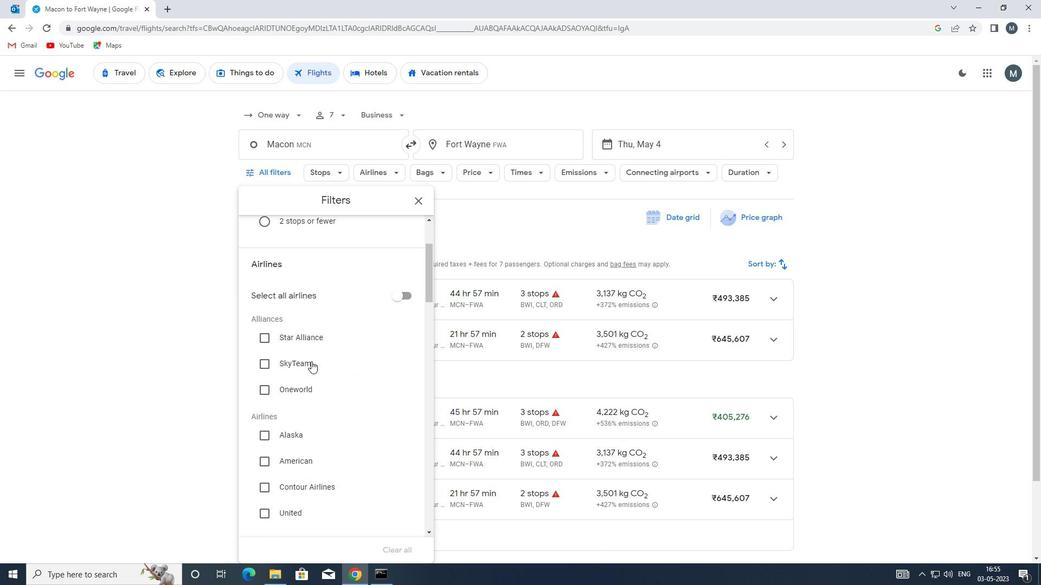 
Action: Mouse scrolled (320, 357) with delta (0, 0)
Screenshot: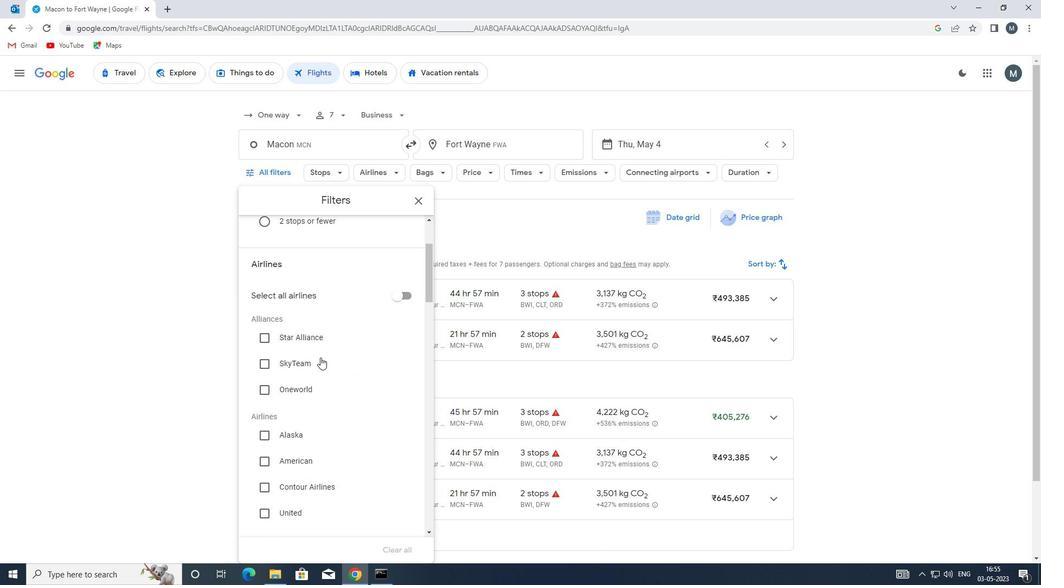 
Action: Mouse moved to (265, 379)
Screenshot: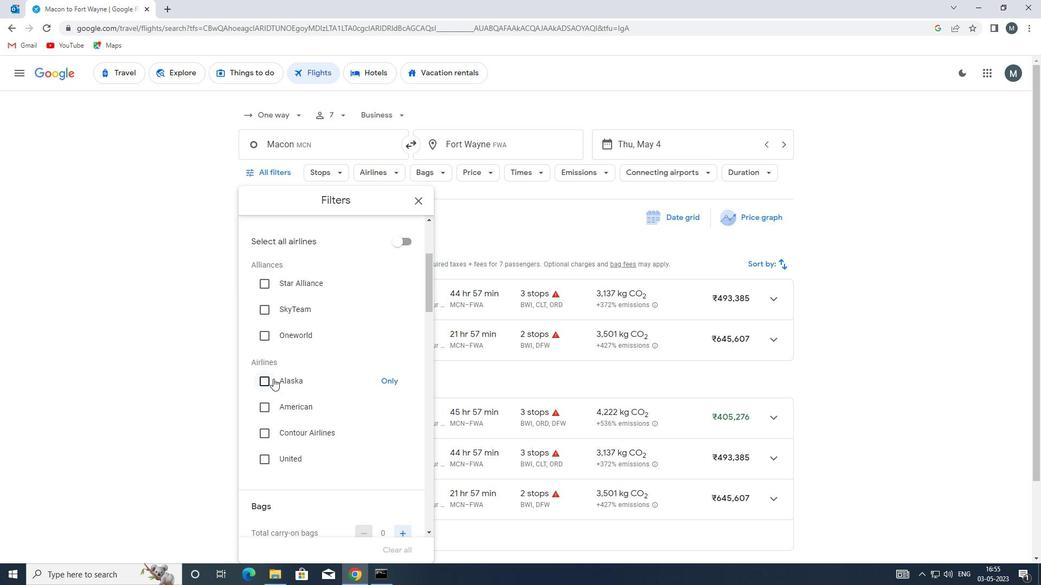 
Action: Mouse pressed left at (265, 379)
Screenshot: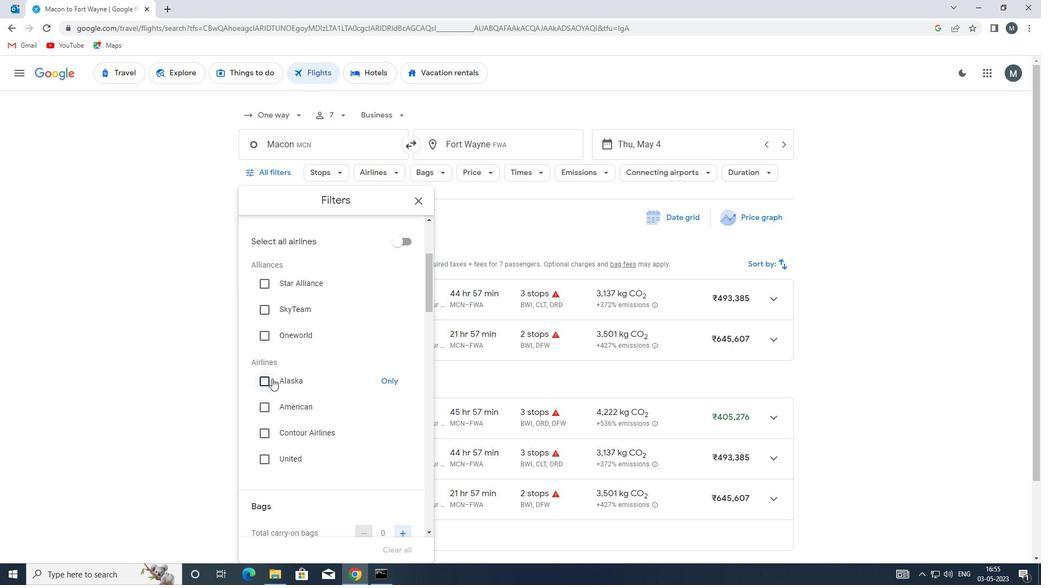 
Action: Mouse moved to (331, 359)
Screenshot: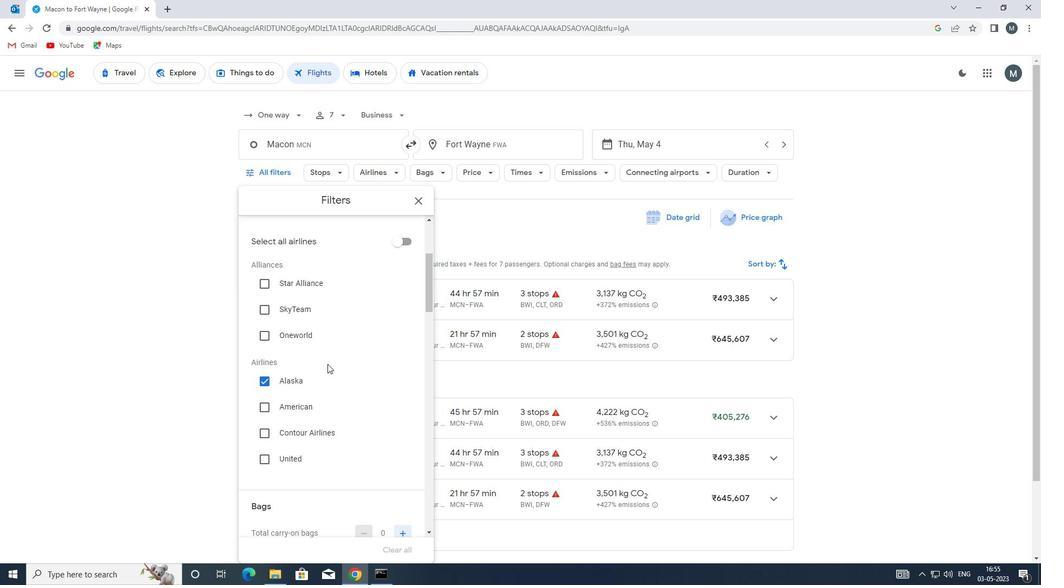 
Action: Mouse scrolled (331, 359) with delta (0, 0)
Screenshot: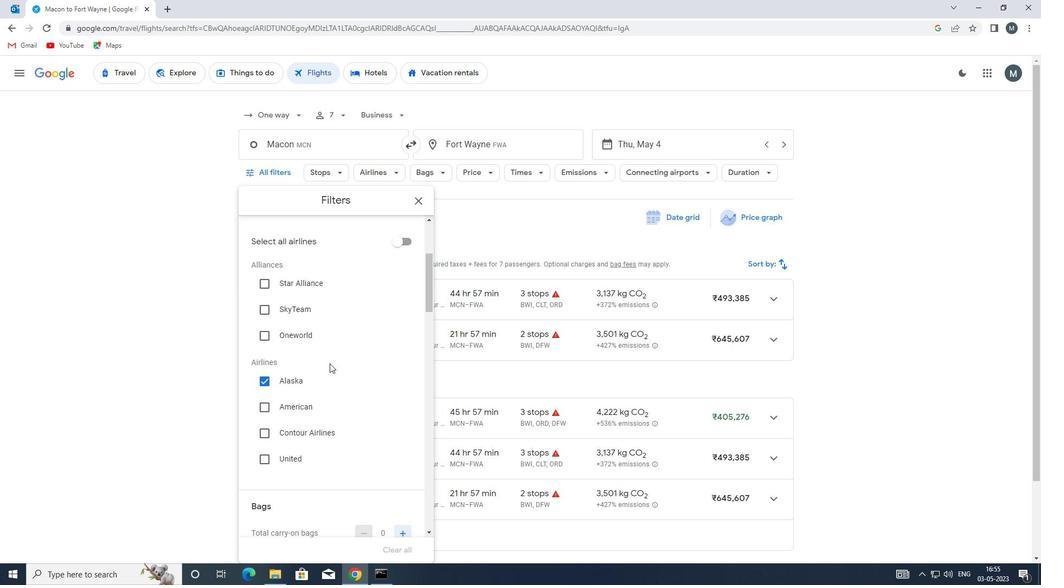 
Action: Mouse moved to (331, 360)
Screenshot: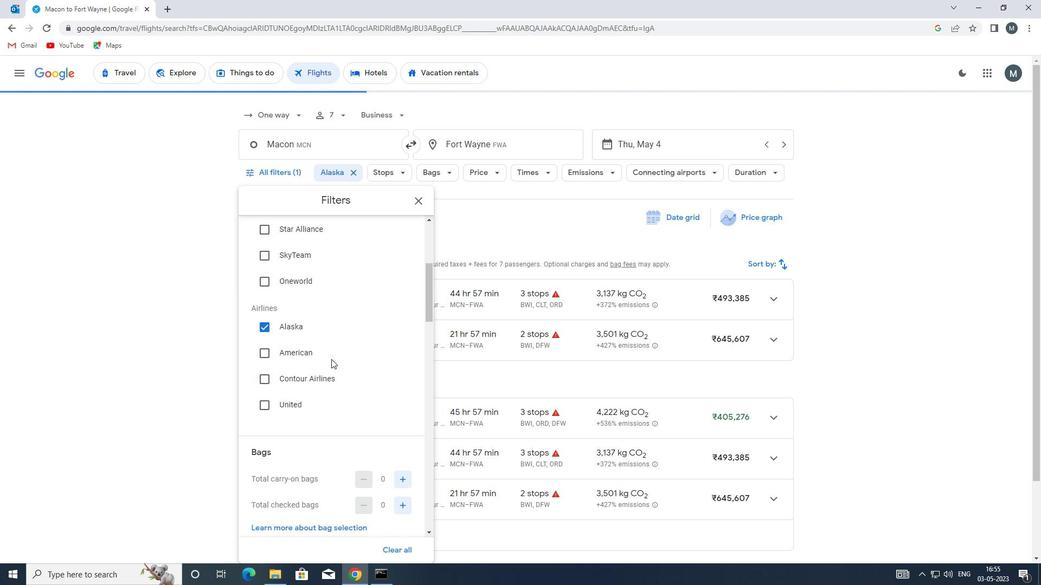 
Action: Mouse scrolled (331, 359) with delta (0, 0)
Screenshot: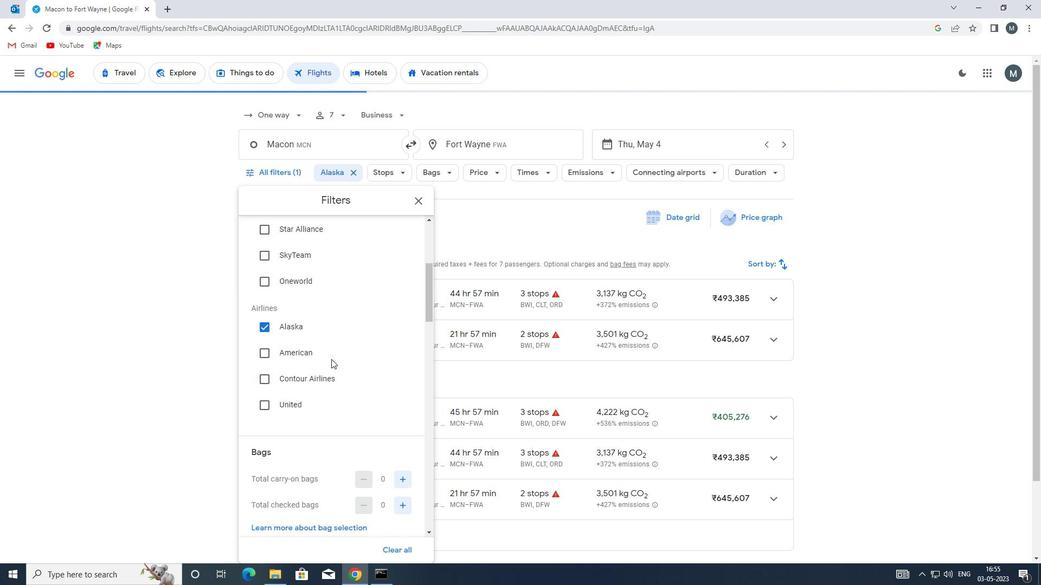
Action: Mouse moved to (330, 361)
Screenshot: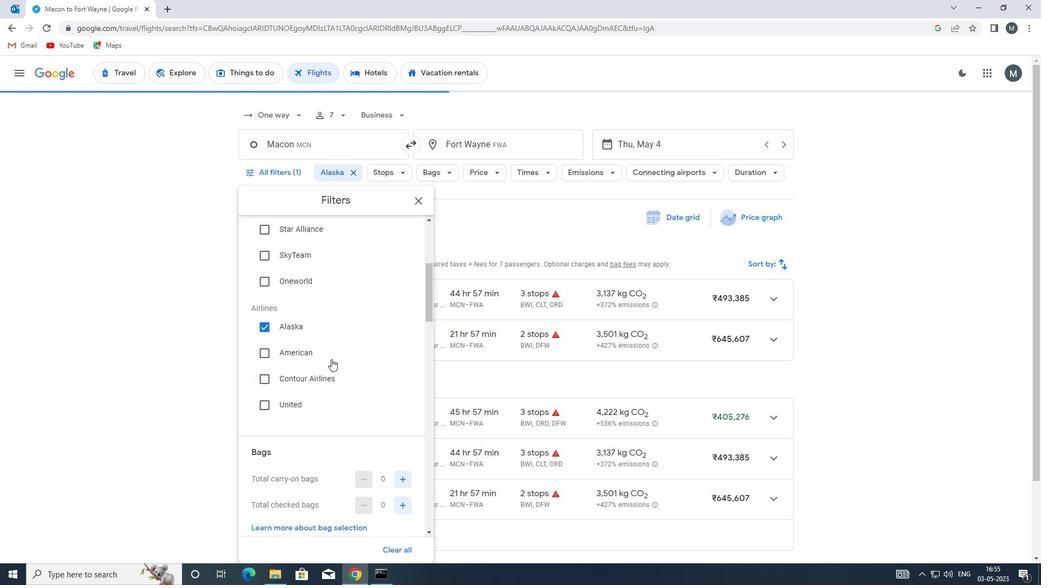 
Action: Mouse scrolled (330, 361) with delta (0, 0)
Screenshot: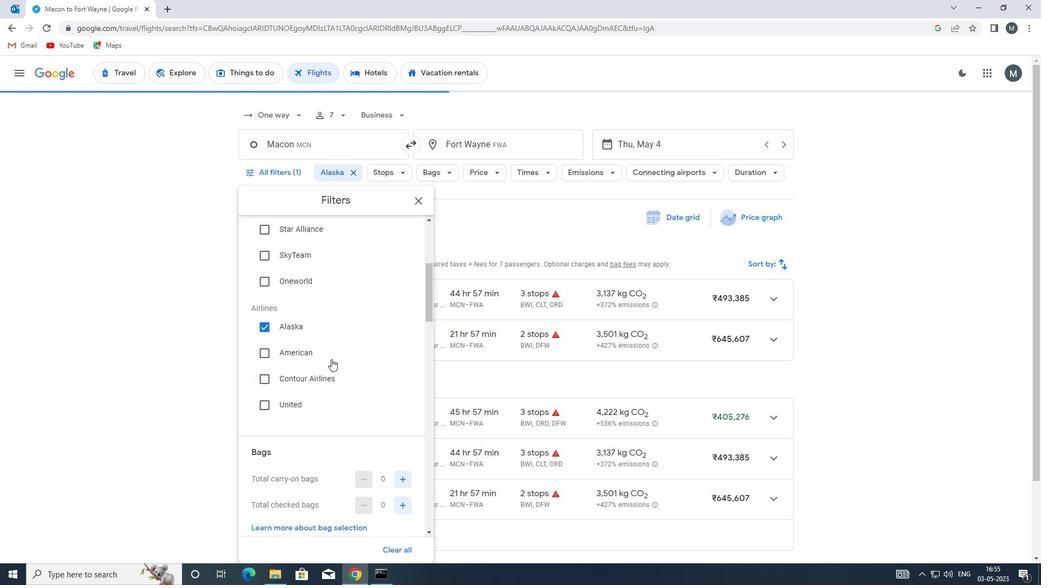 
Action: Mouse moved to (403, 371)
Screenshot: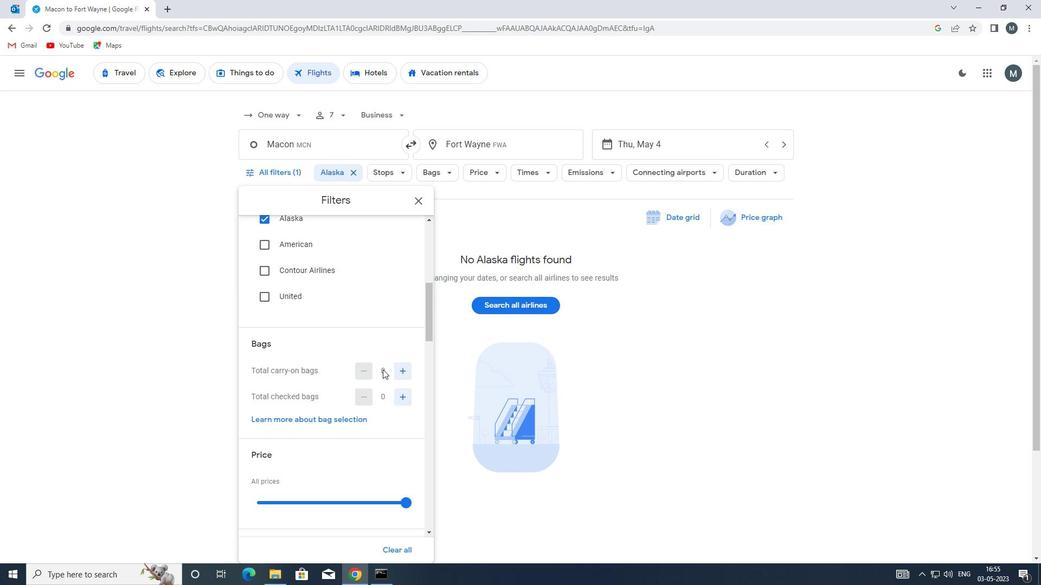 
Action: Mouse pressed left at (403, 371)
Screenshot: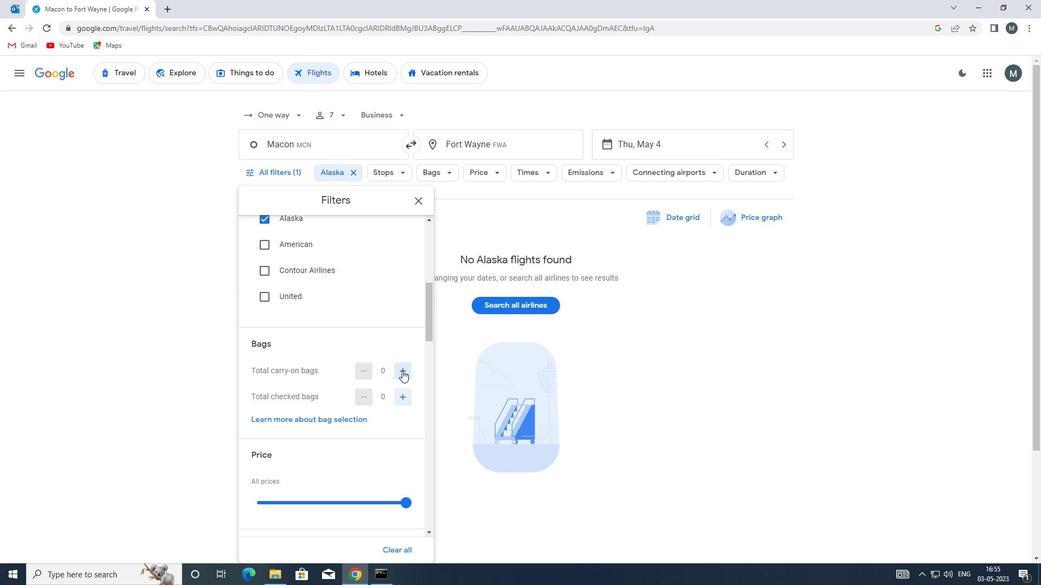 
Action: Mouse pressed left at (403, 371)
Screenshot: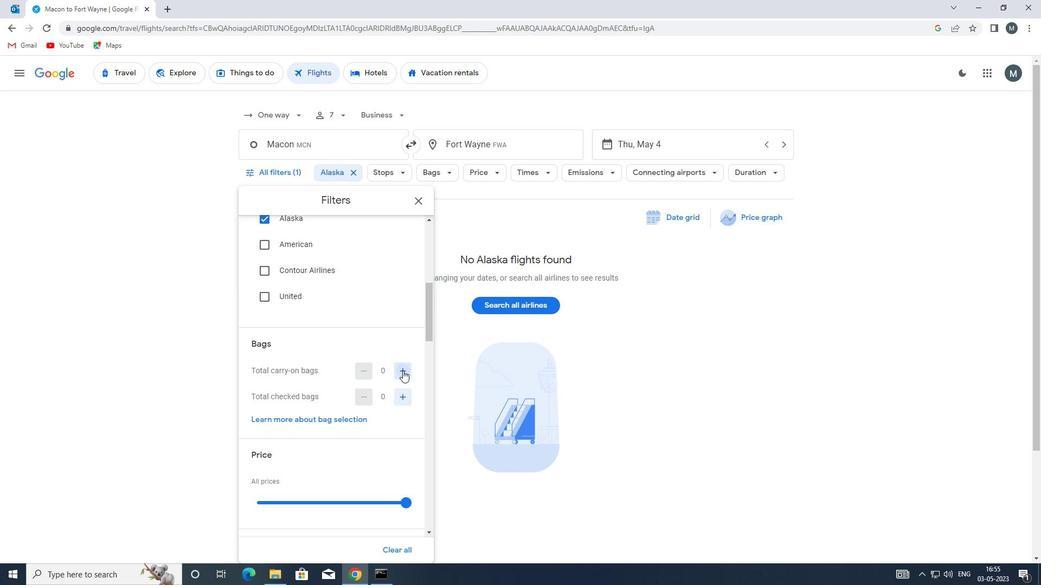 
Action: Mouse moved to (334, 372)
Screenshot: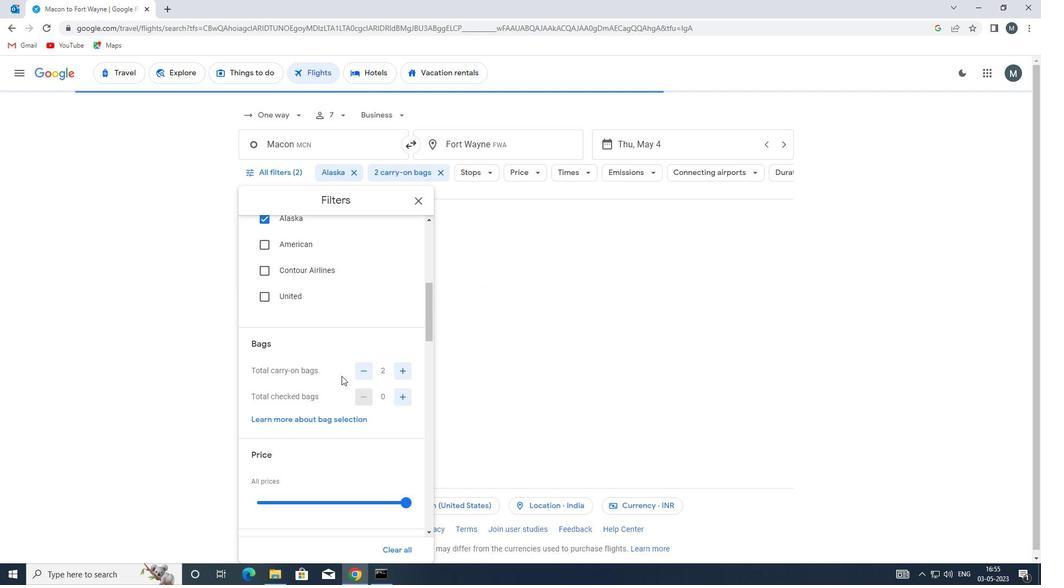 
Action: Mouse scrolled (334, 371) with delta (0, 0)
Screenshot: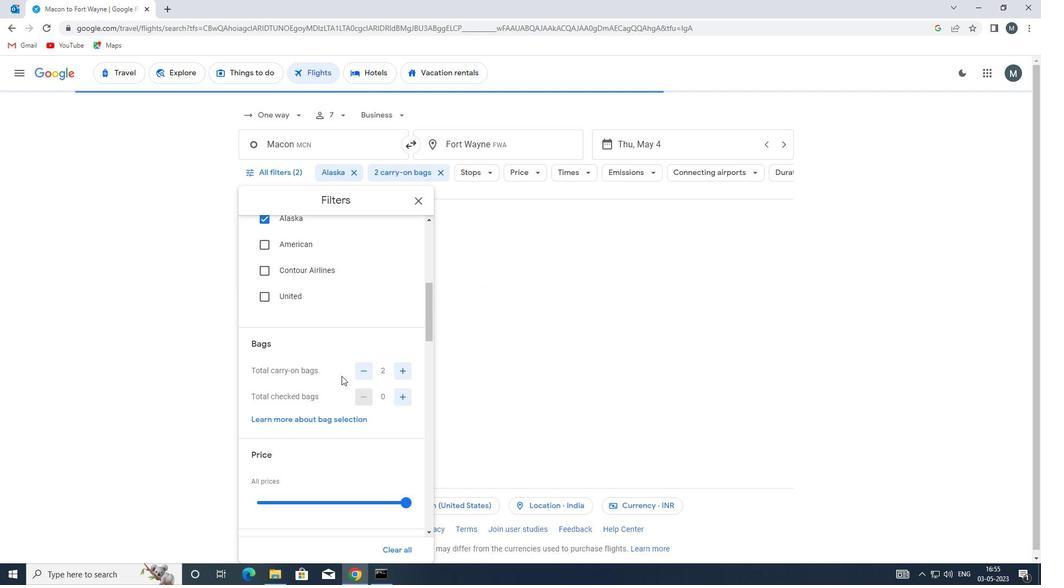 
Action: Mouse moved to (333, 372)
Screenshot: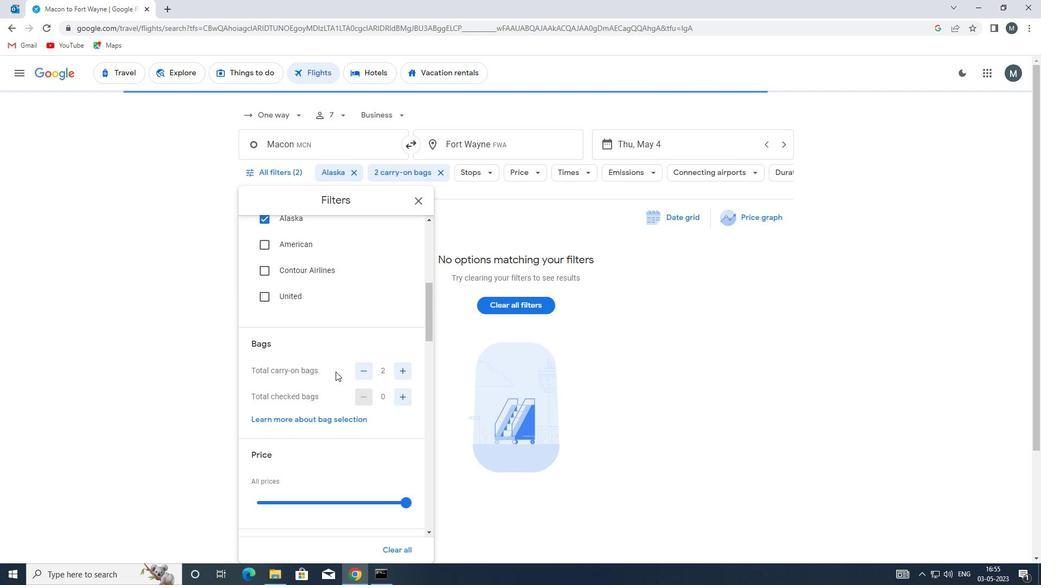 
Action: Mouse scrolled (333, 371) with delta (0, 0)
Screenshot: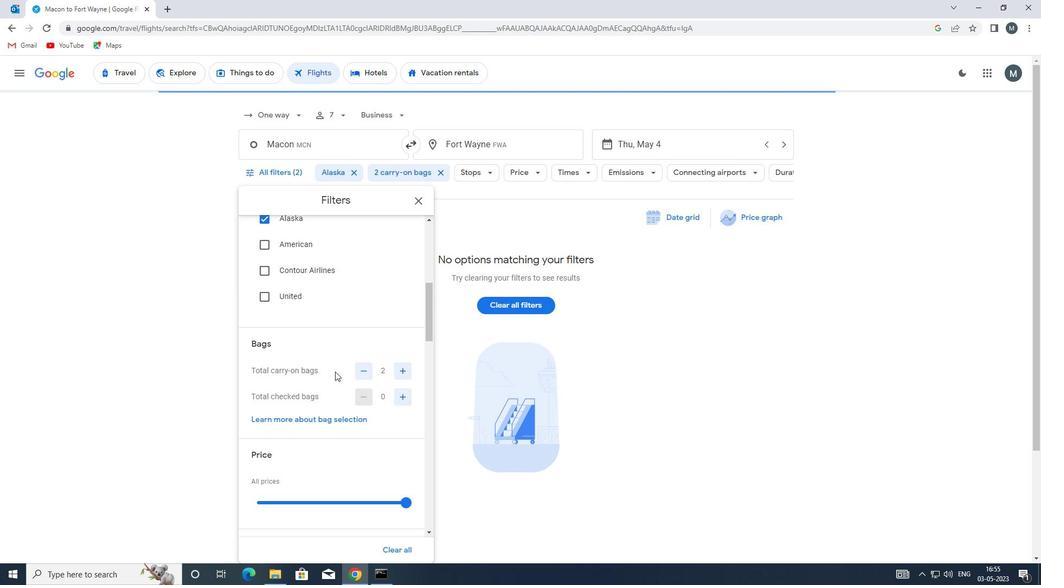 
Action: Mouse moved to (407, 284)
Screenshot: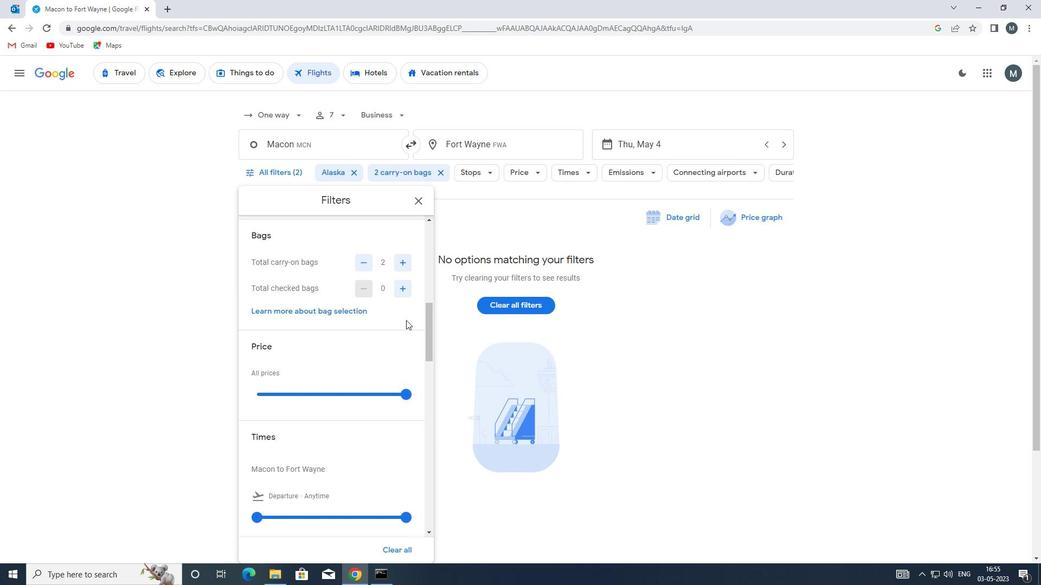 
Action: Mouse pressed left at (407, 284)
Screenshot: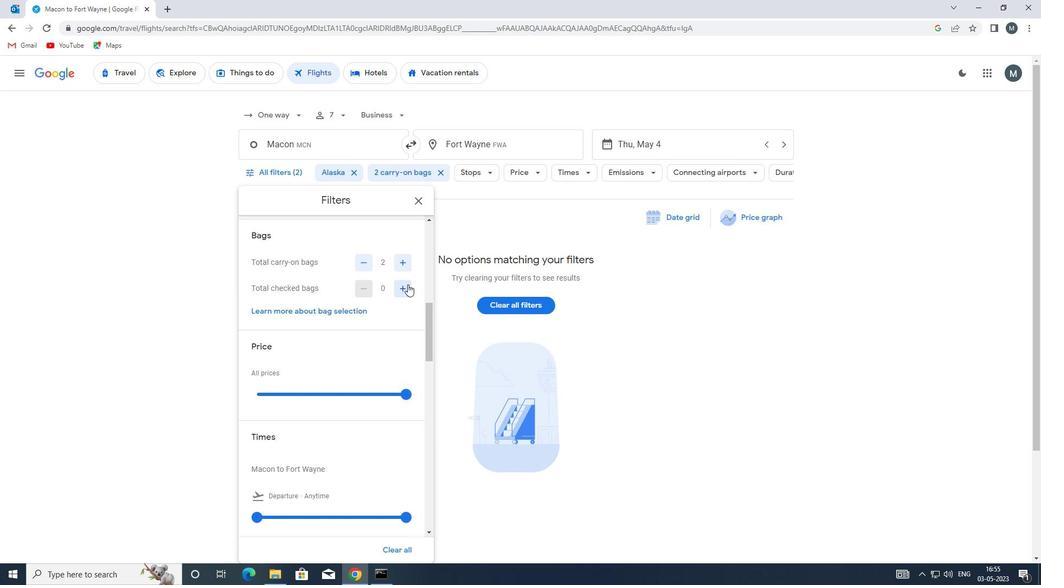 
Action: Mouse moved to (404, 287)
Screenshot: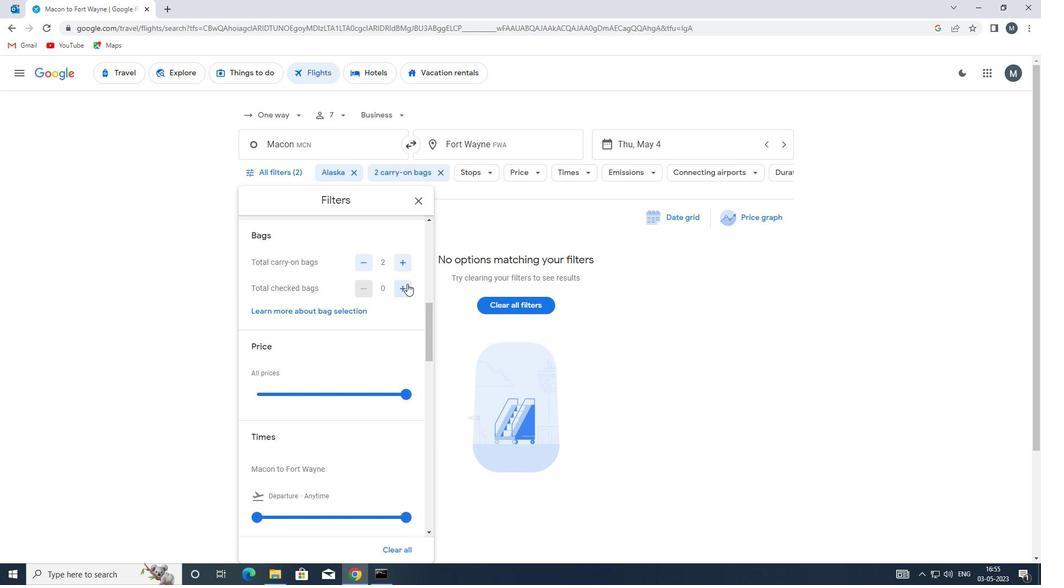 
Action: Mouse pressed left at (404, 287)
Screenshot: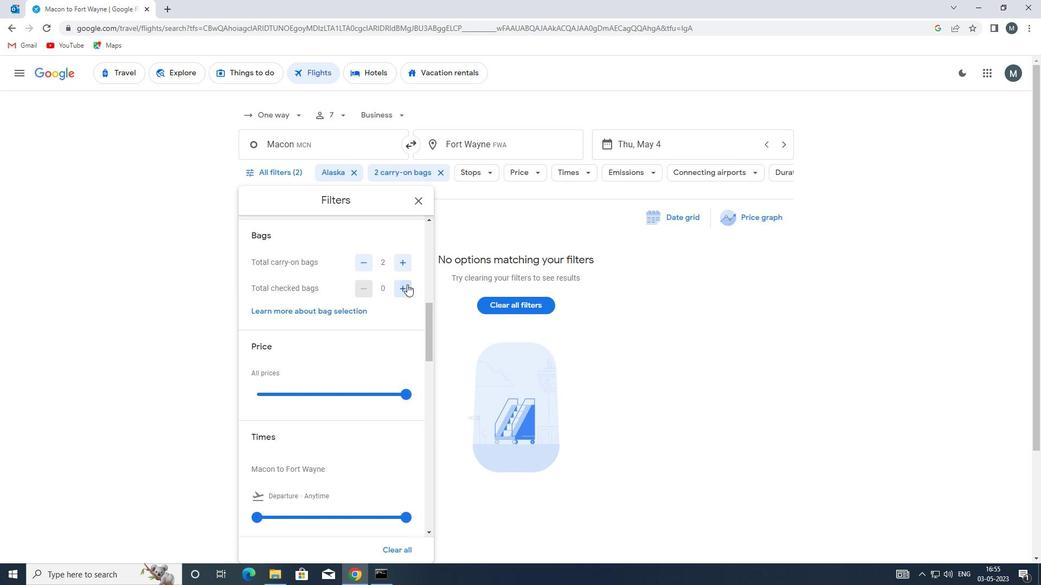 
Action: Mouse pressed left at (404, 287)
Screenshot: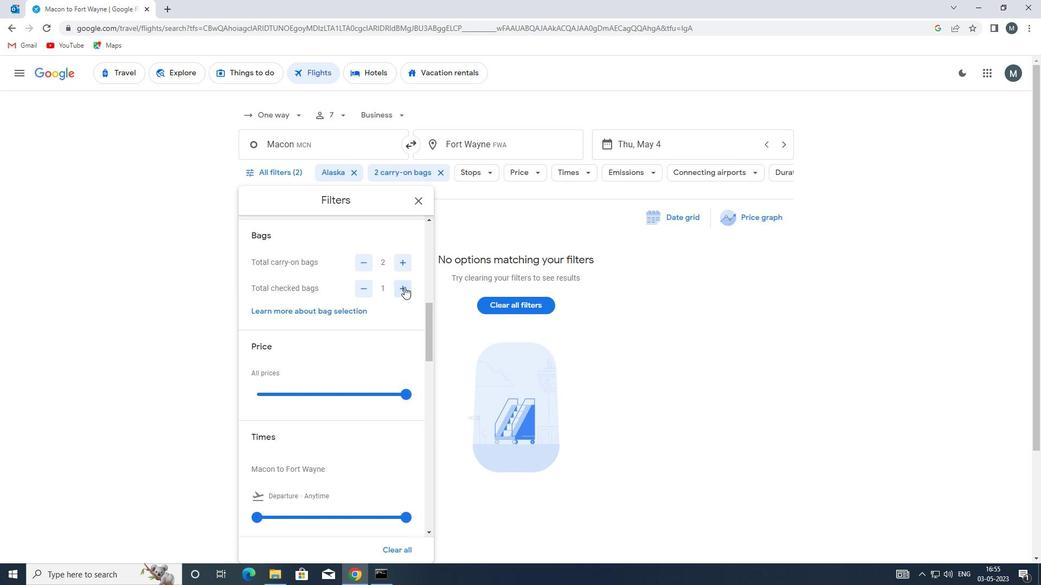 
Action: Mouse moved to (404, 288)
Screenshot: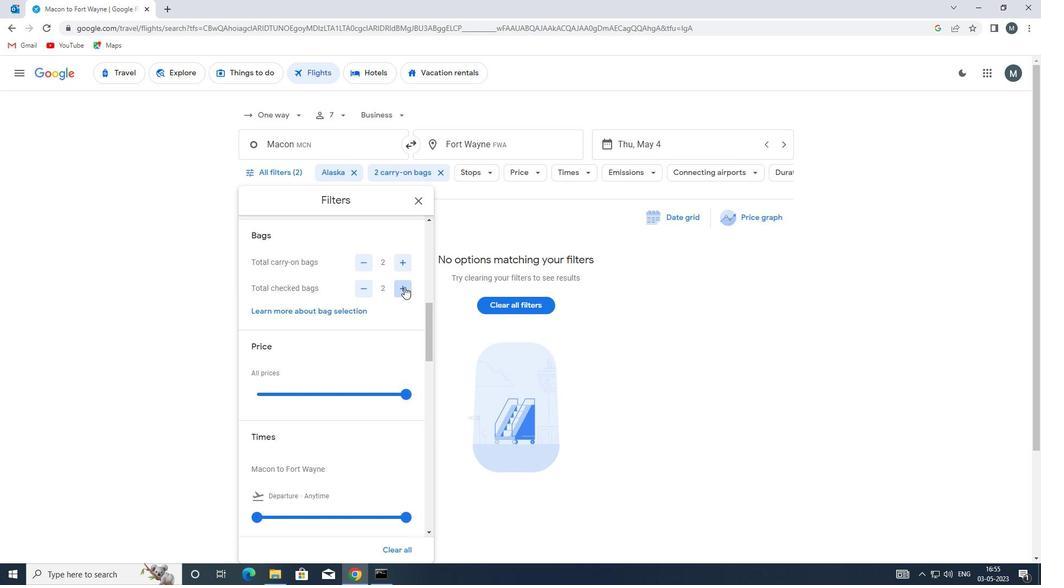 
Action: Mouse pressed left at (404, 288)
Screenshot: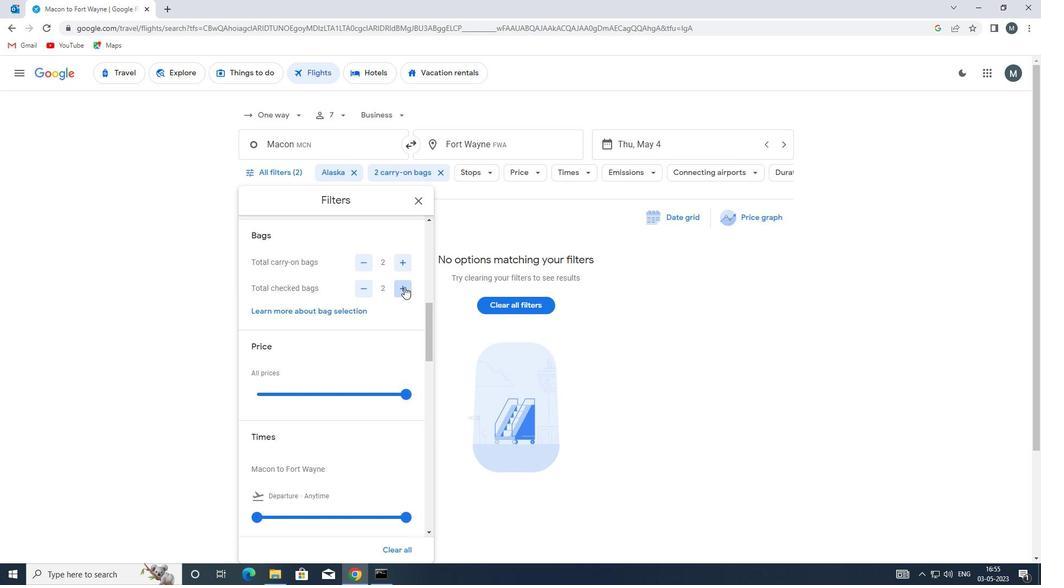 
Action: Mouse moved to (404, 289)
Screenshot: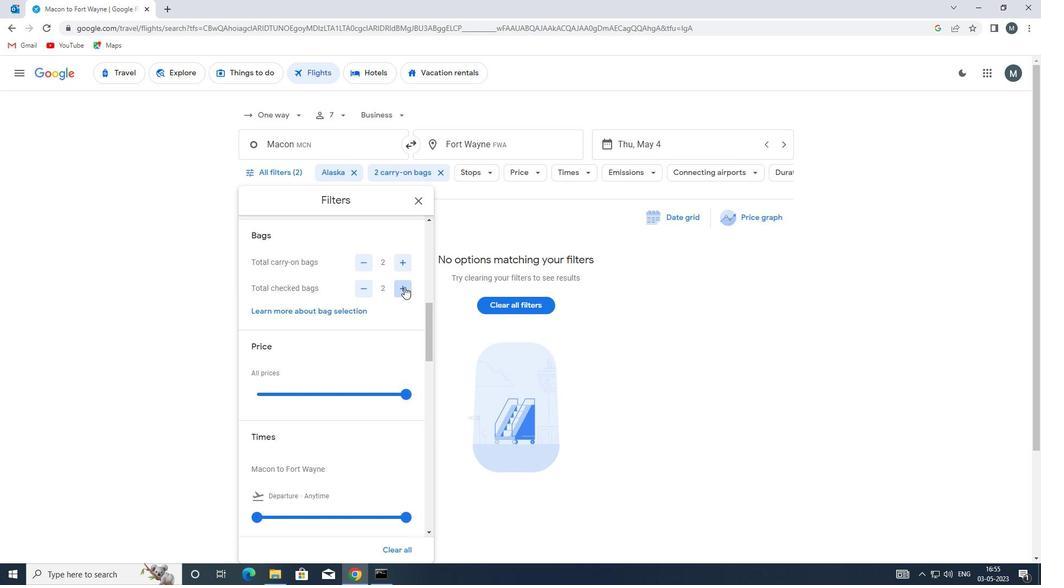 
Action: Mouse pressed left at (404, 289)
Screenshot: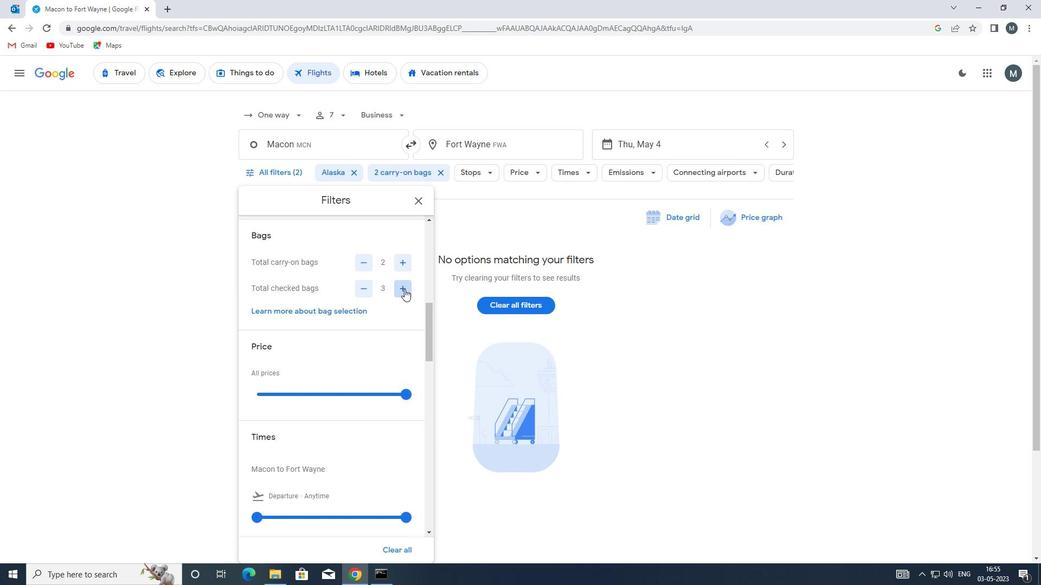 
Action: Mouse pressed left at (404, 289)
Screenshot: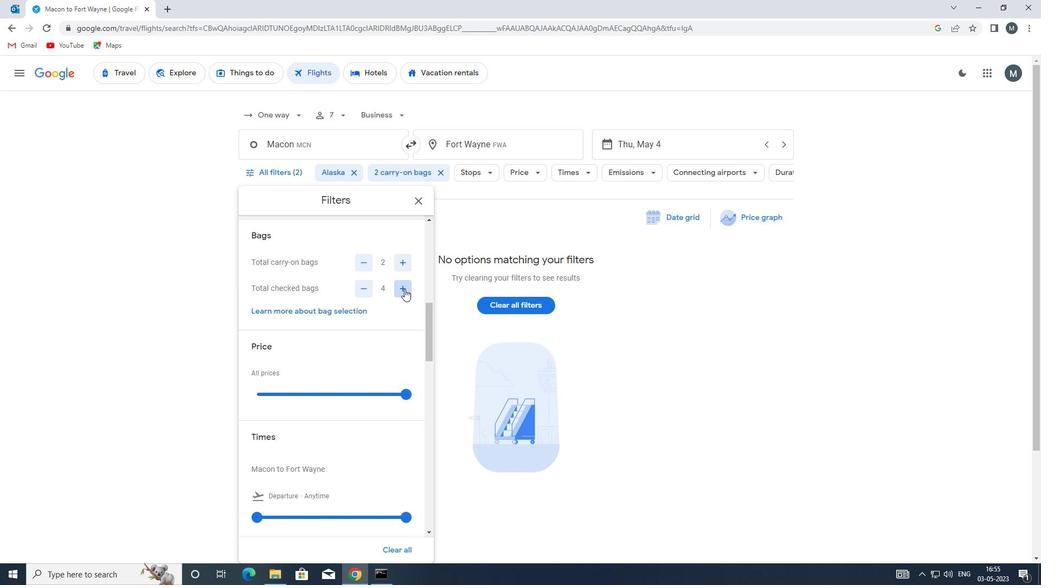 
Action: Mouse pressed left at (404, 289)
Screenshot: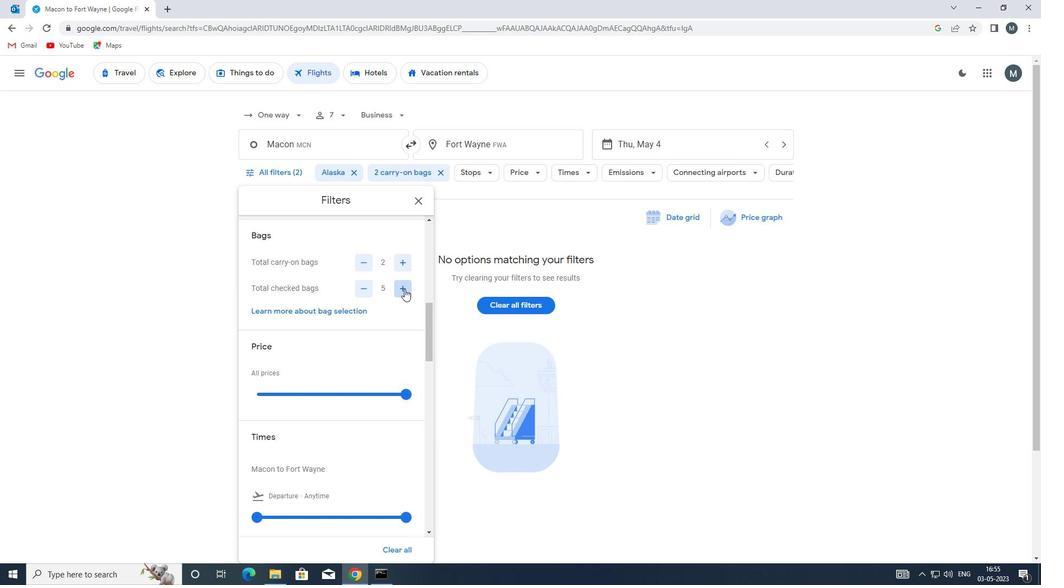 
Action: Mouse moved to (328, 317)
Screenshot: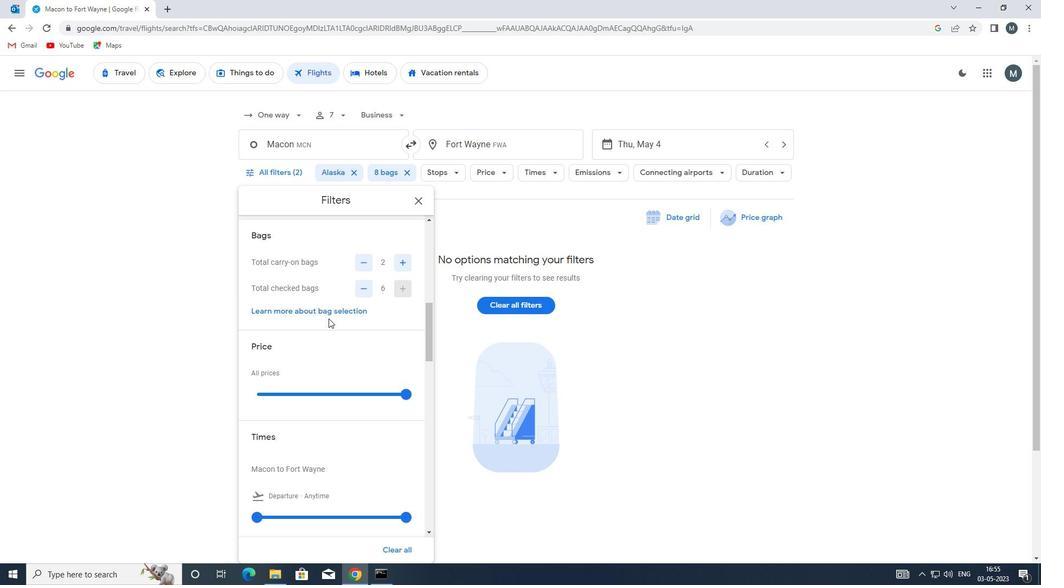 
Action: Mouse scrolled (328, 317) with delta (0, 0)
Screenshot: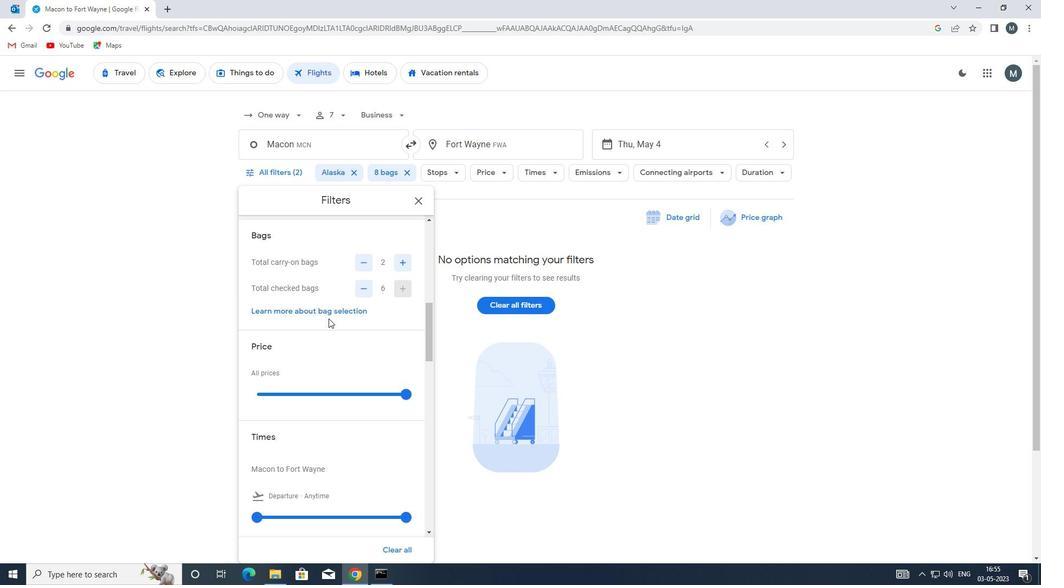 
Action: Mouse moved to (294, 338)
Screenshot: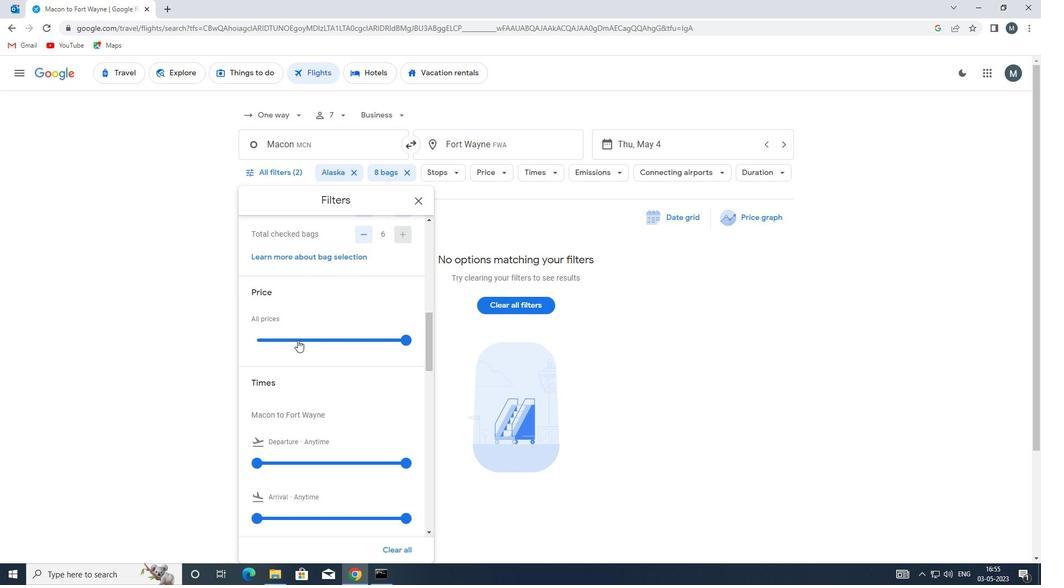 
Action: Mouse pressed left at (294, 338)
Screenshot: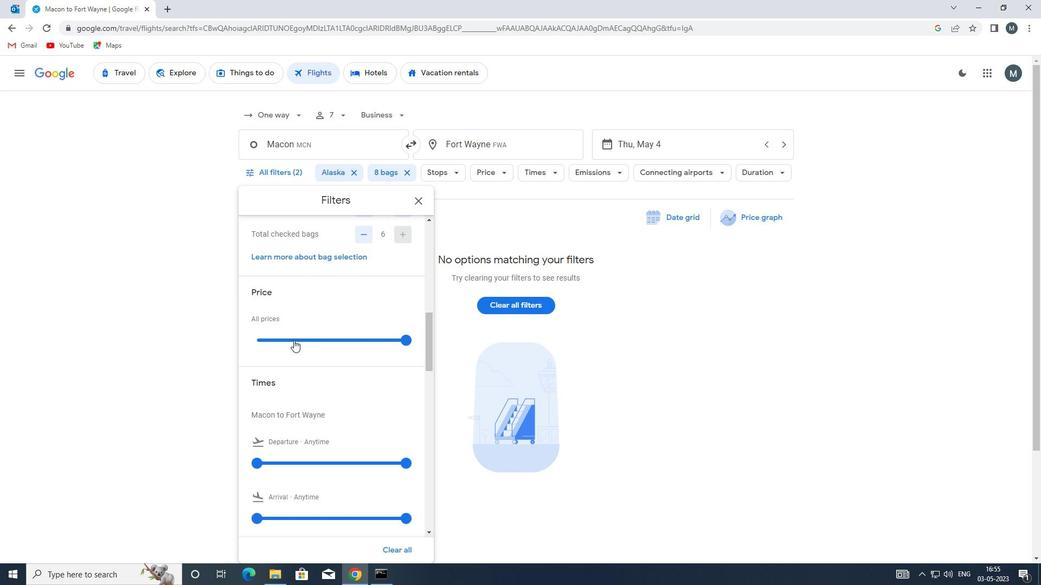 
Action: Mouse moved to (294, 338)
Screenshot: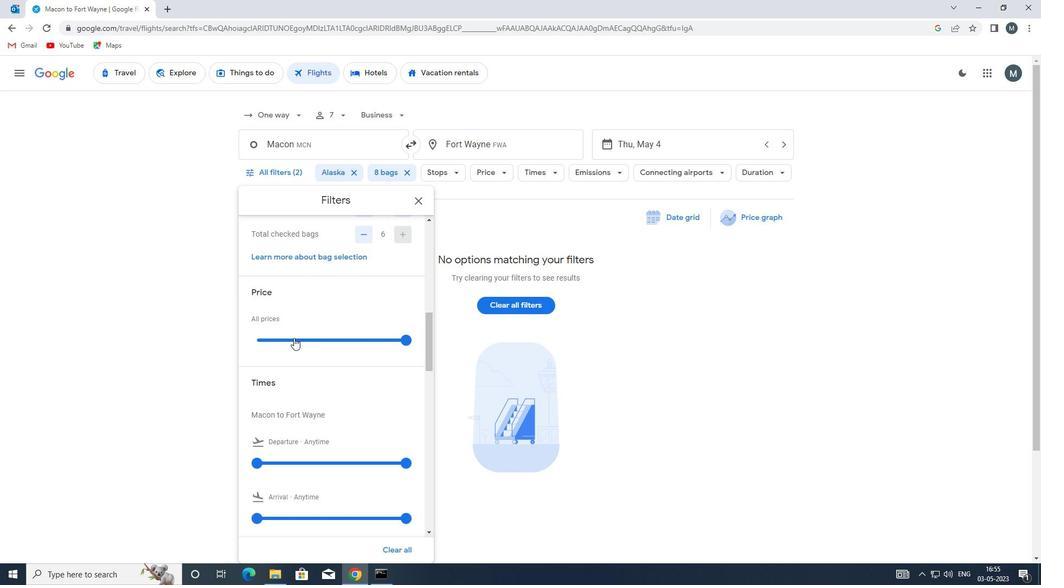 
Action: Mouse pressed left at (294, 338)
Screenshot: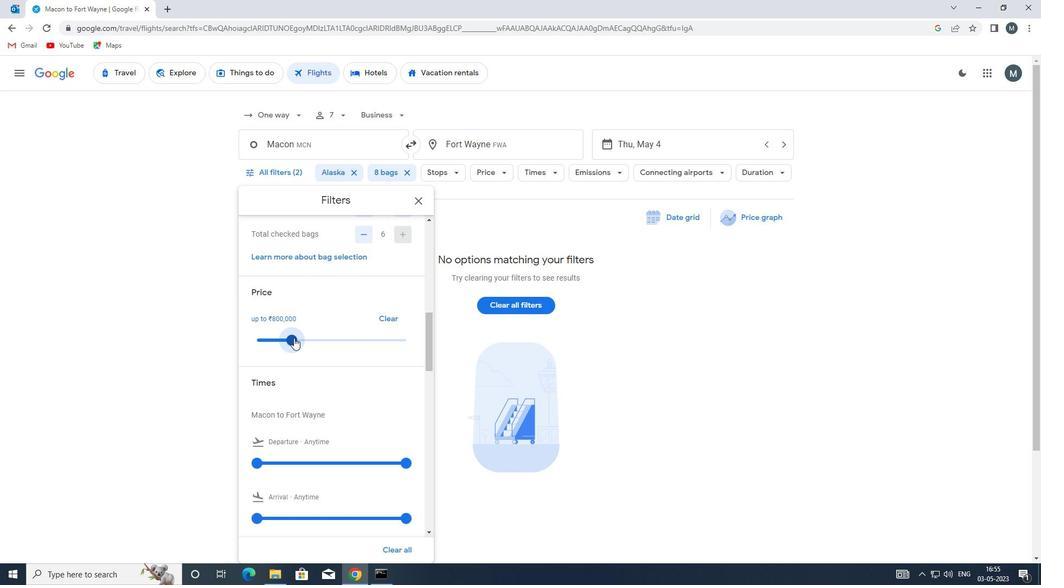 
Action: Mouse moved to (293, 330)
Screenshot: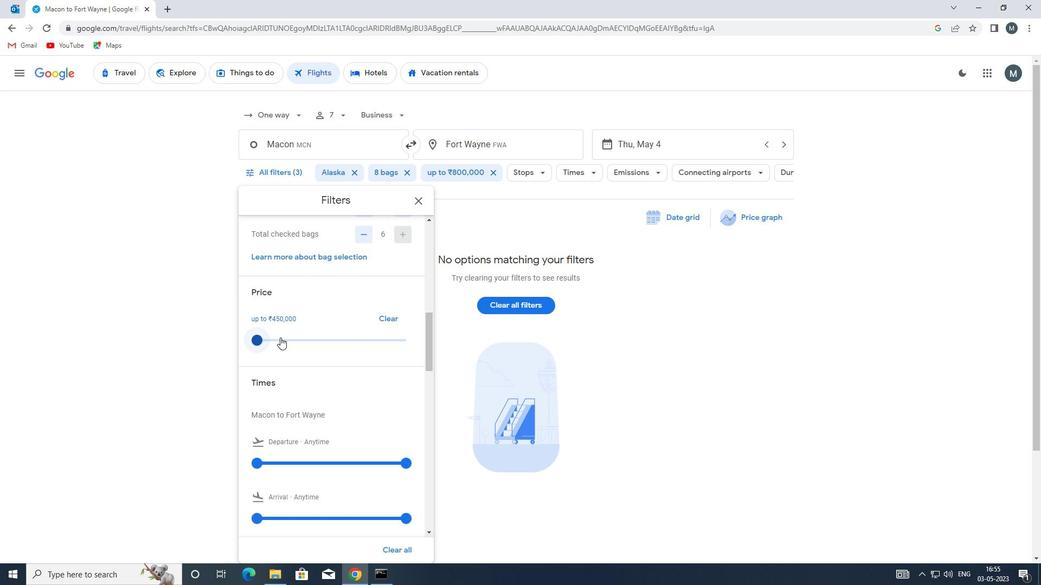 
Action: Mouse scrolled (293, 330) with delta (0, 0)
Screenshot: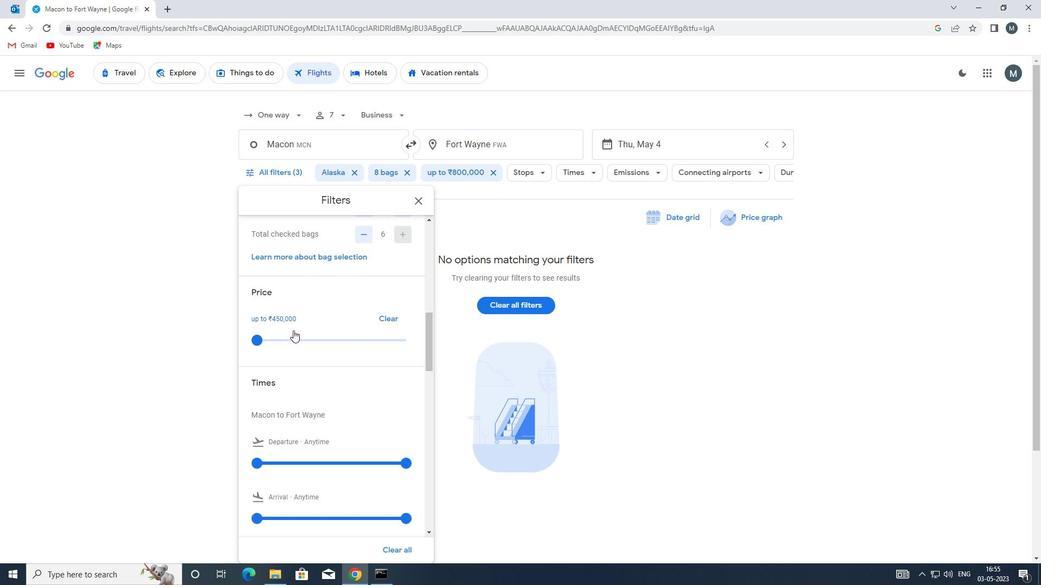 
Action: Mouse moved to (339, 323)
Screenshot: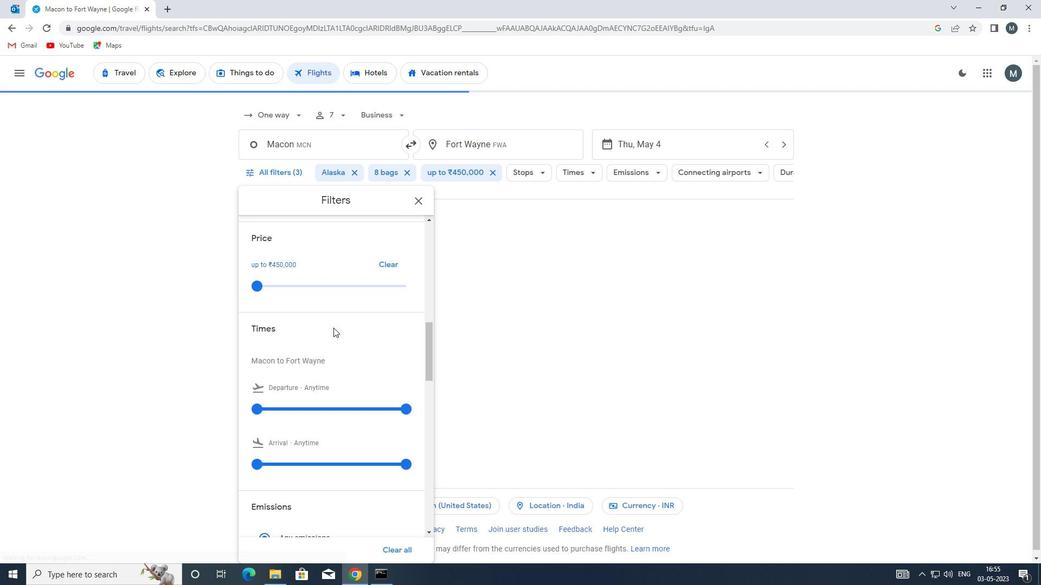 
Action: Mouse scrolled (339, 323) with delta (0, 0)
Screenshot: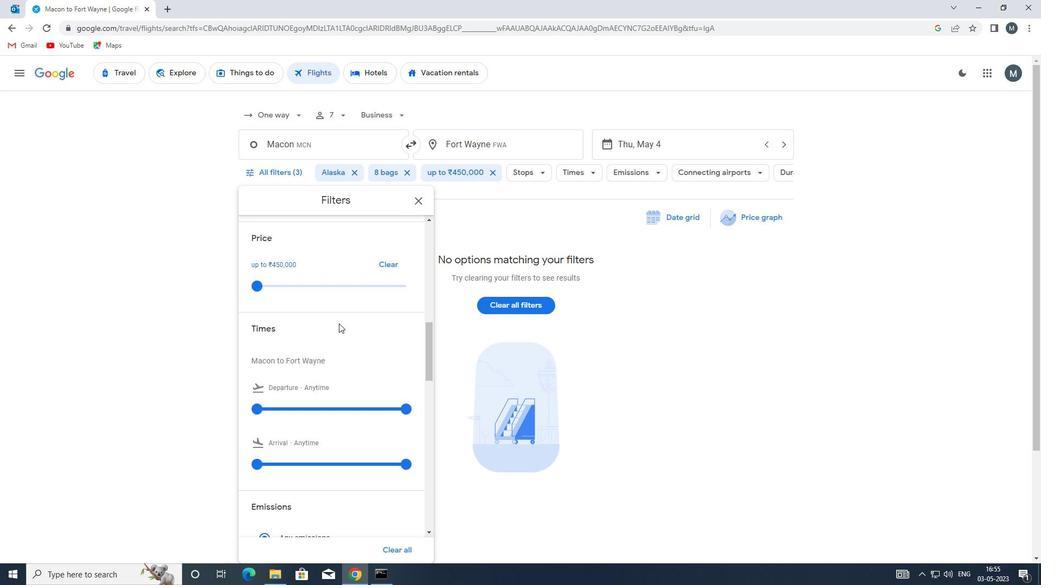 
Action: Mouse moved to (339, 323)
Screenshot: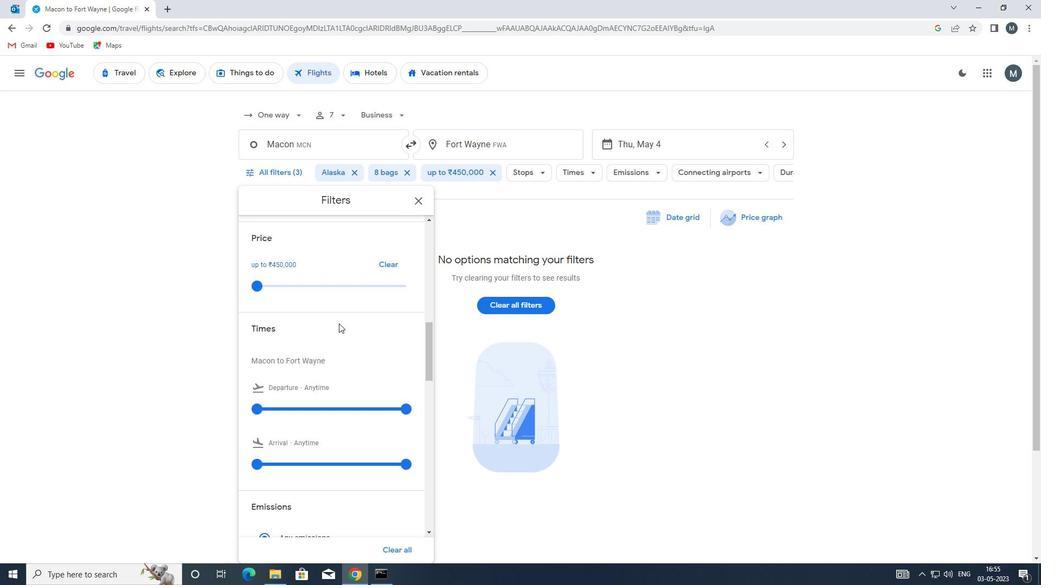 
Action: Mouse scrolled (339, 322) with delta (0, 0)
Screenshot: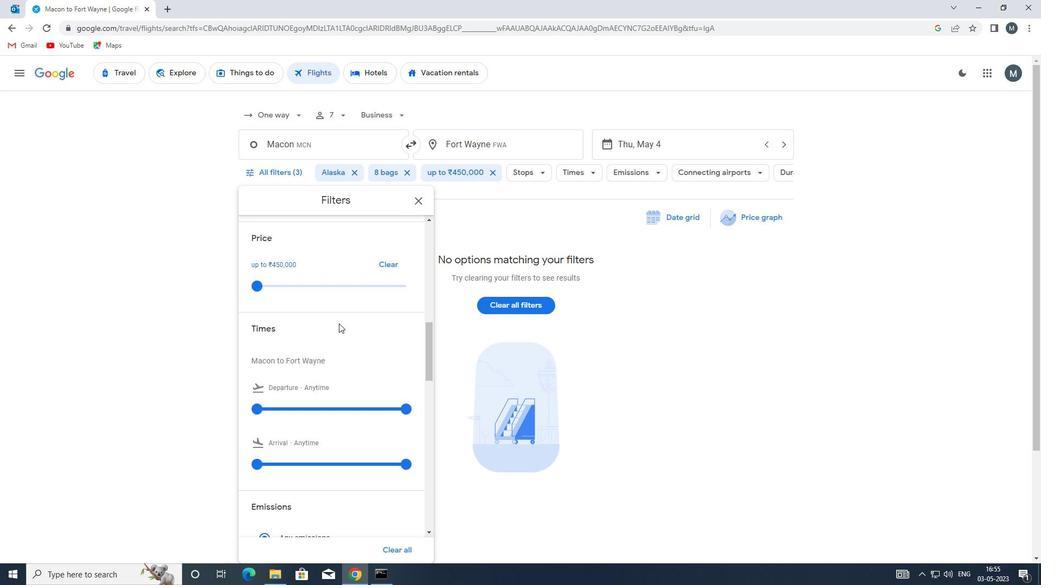 
Action: Mouse moved to (259, 302)
Screenshot: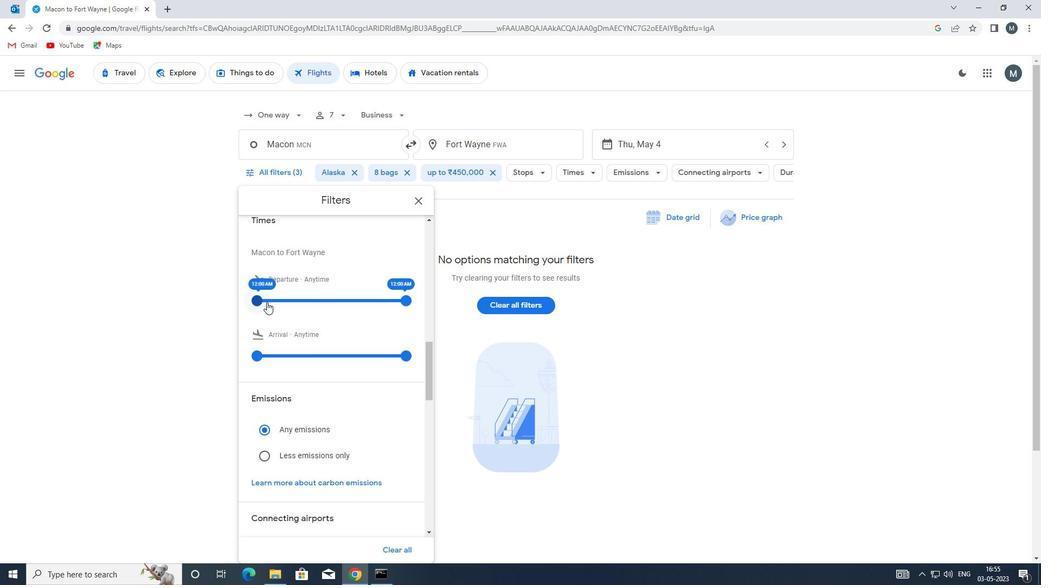 
Action: Mouse pressed left at (259, 302)
Screenshot: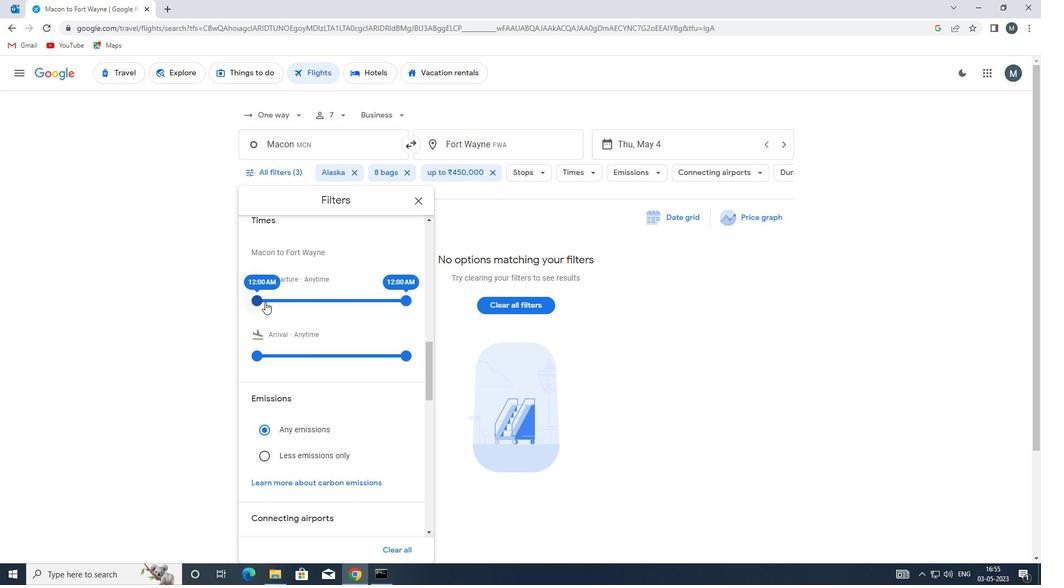 
Action: Mouse moved to (400, 300)
Screenshot: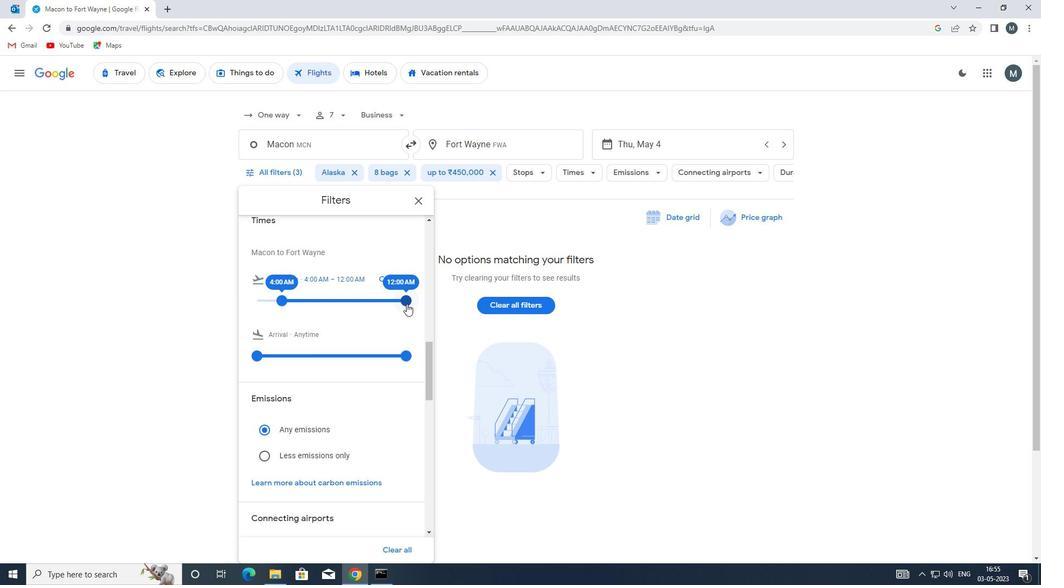 
Action: Mouse pressed left at (400, 300)
Screenshot: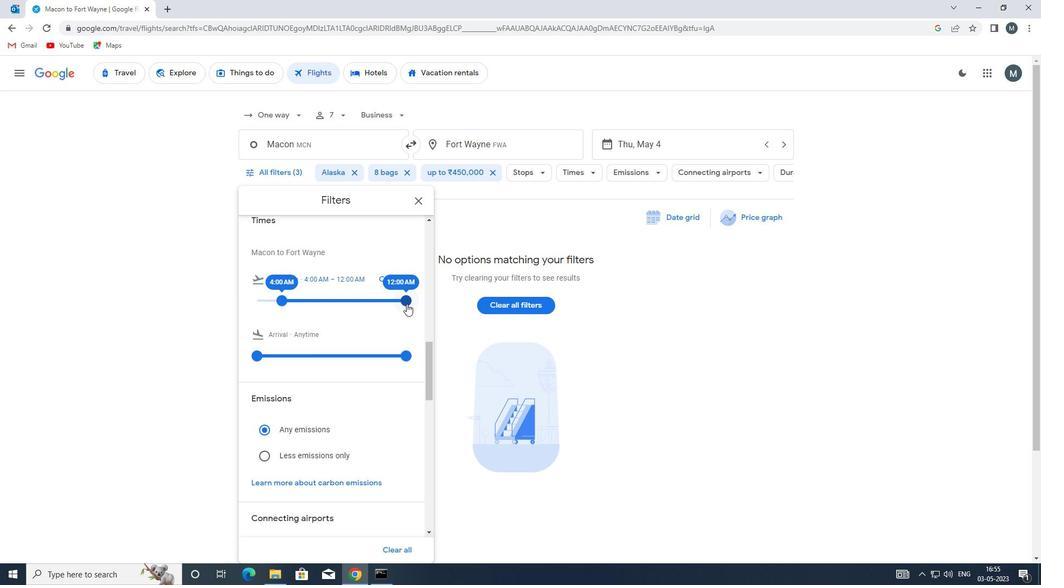 
Action: Mouse moved to (277, 303)
Screenshot: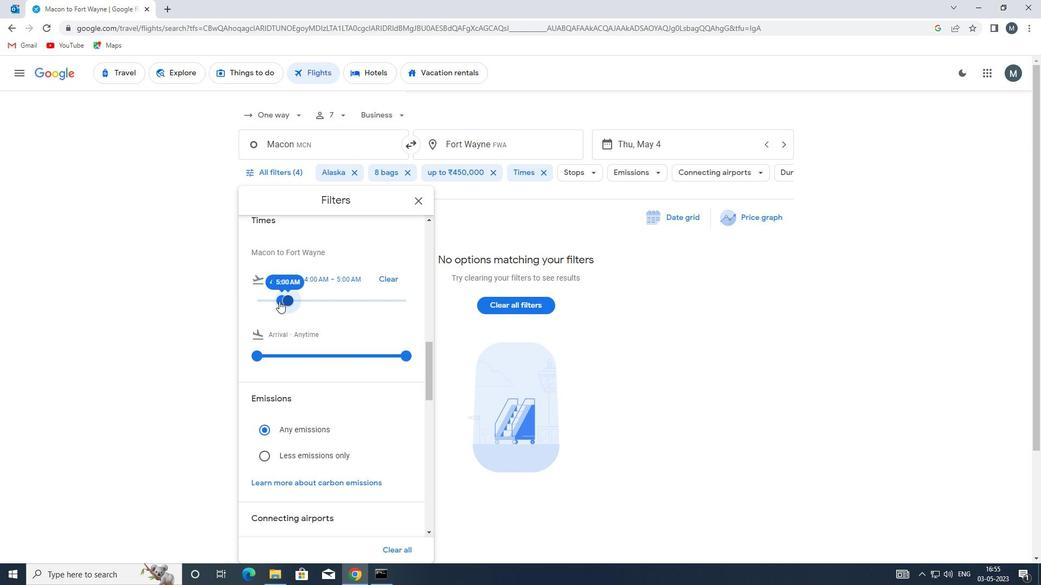 
Action: Mouse scrolled (277, 303) with delta (0, 0)
Screenshot: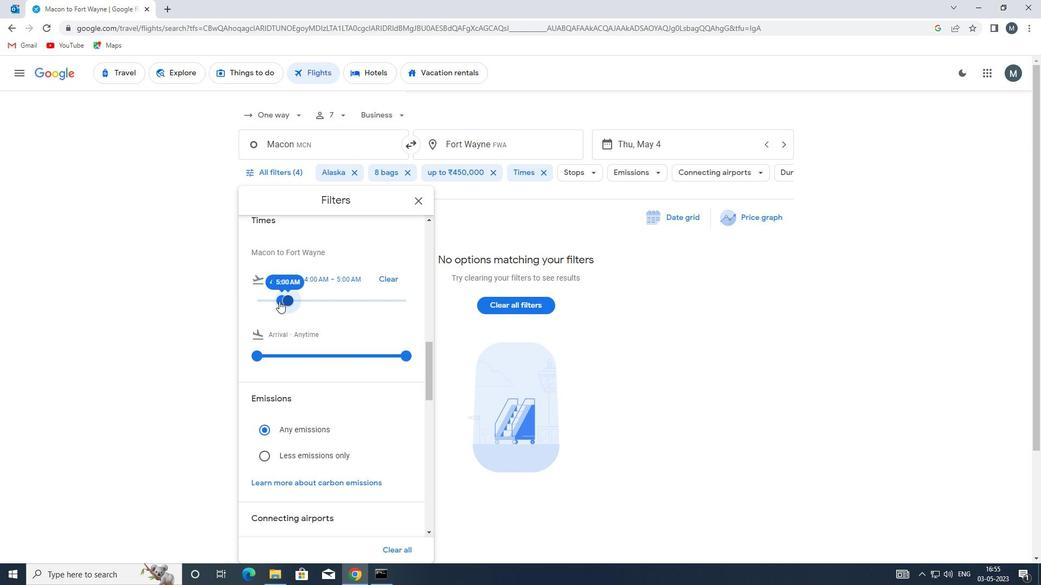 
Action: Mouse moved to (277, 303)
Screenshot: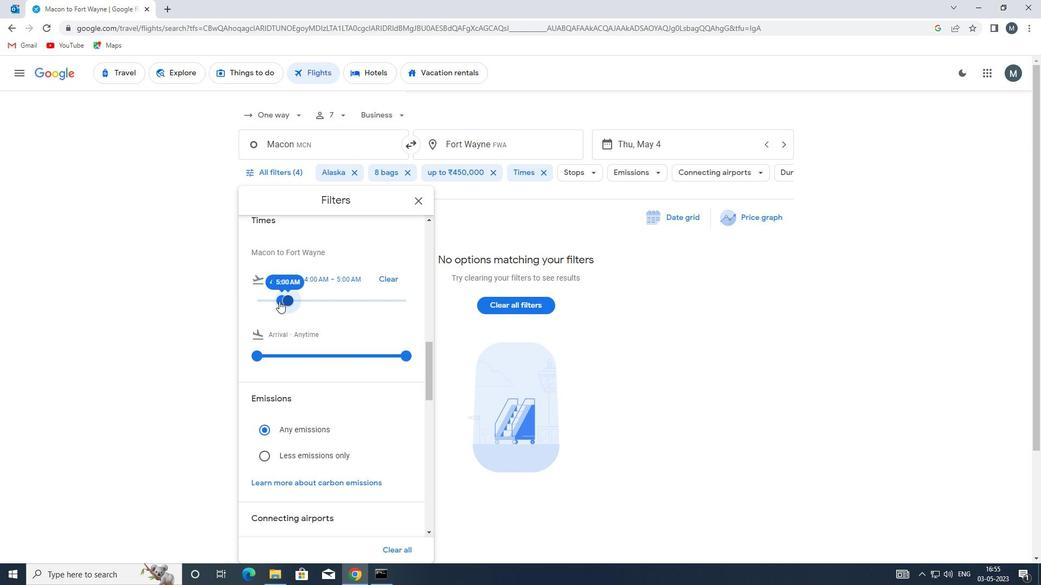 
Action: Mouse scrolled (277, 303) with delta (0, 0)
Screenshot: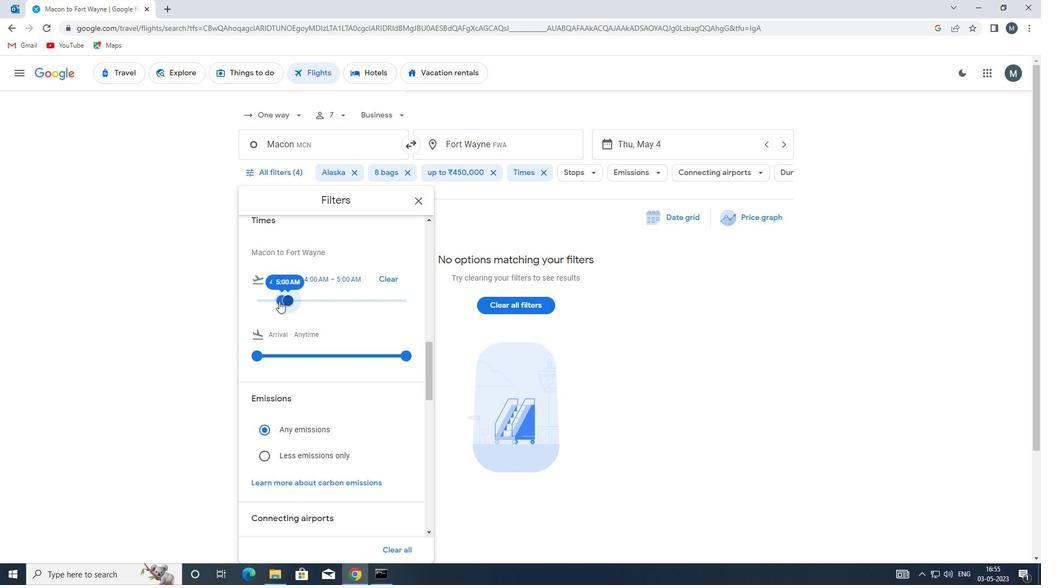 
Action: Mouse moved to (417, 202)
Screenshot: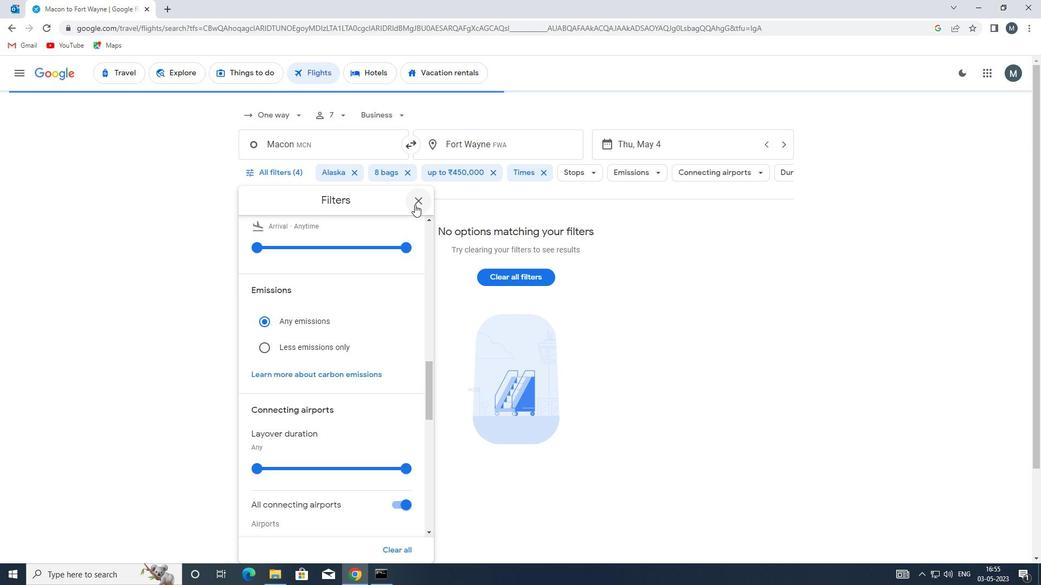 
Action: Mouse pressed left at (417, 202)
Screenshot: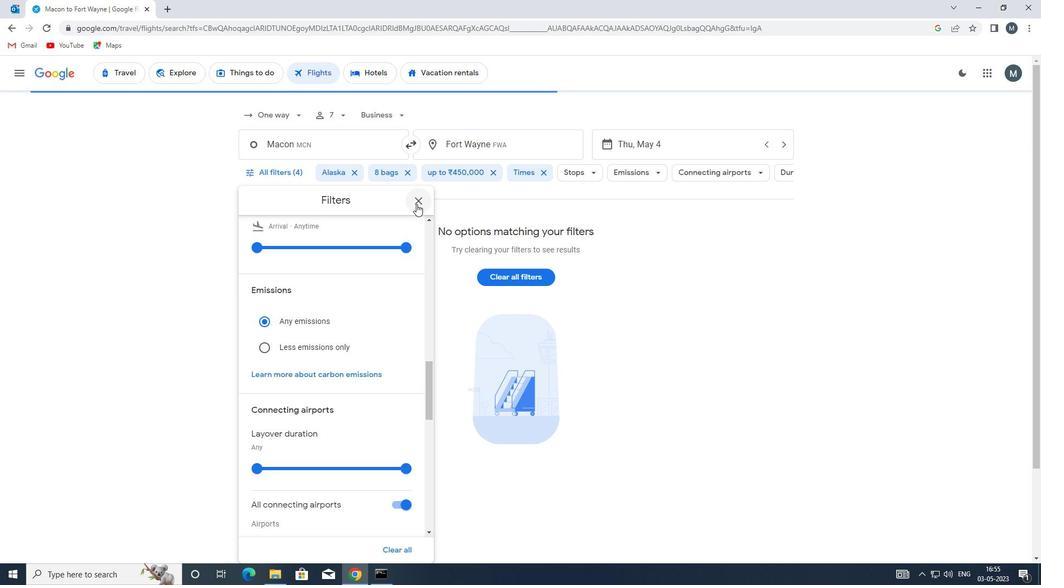 
Action: Mouse moved to (409, 204)
Screenshot: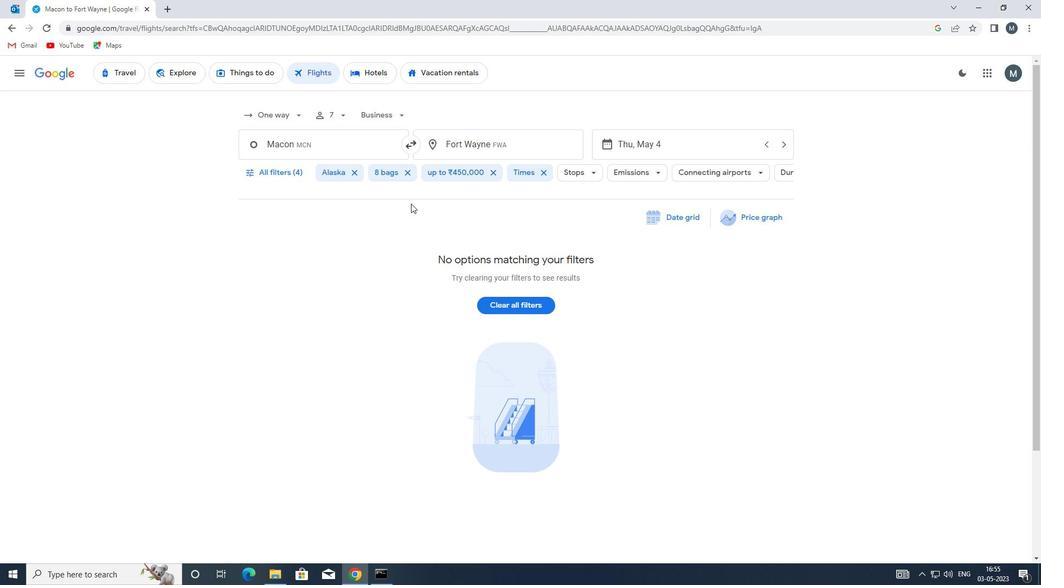 
